 Task: Find connections with filter location La Troncal with filter topic #securitywith filter profile language English with filter current company Allegion with filter school KLE Technological University - Hubballi (India) with filter industry Alternative Medicine with filter service category Customer Service with filter keywords title Phone Sales Specialist
Action: Mouse moved to (476, 62)
Screenshot: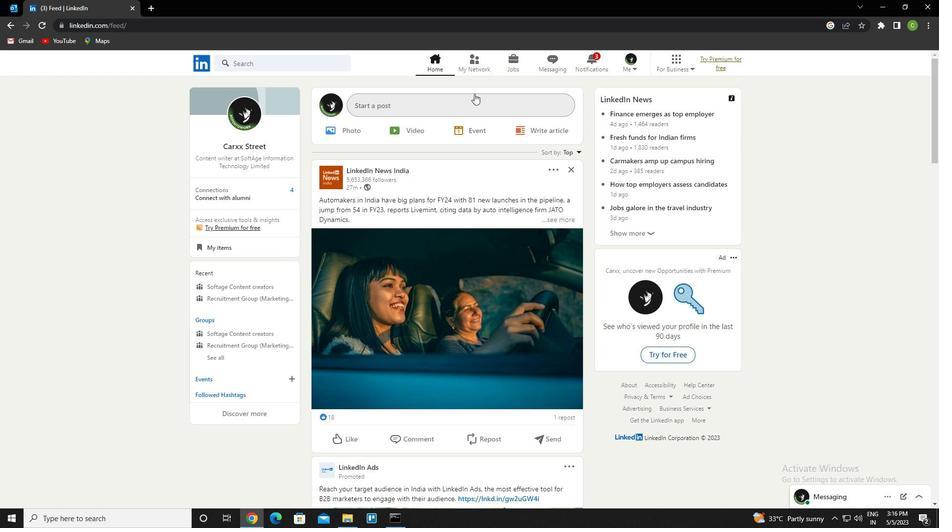 
Action: Mouse pressed left at (476, 62)
Screenshot: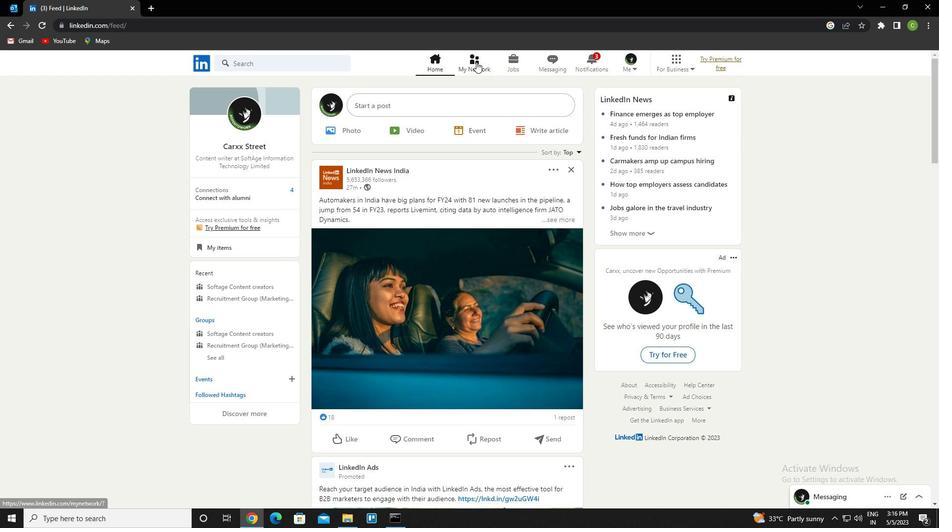 
Action: Mouse moved to (291, 116)
Screenshot: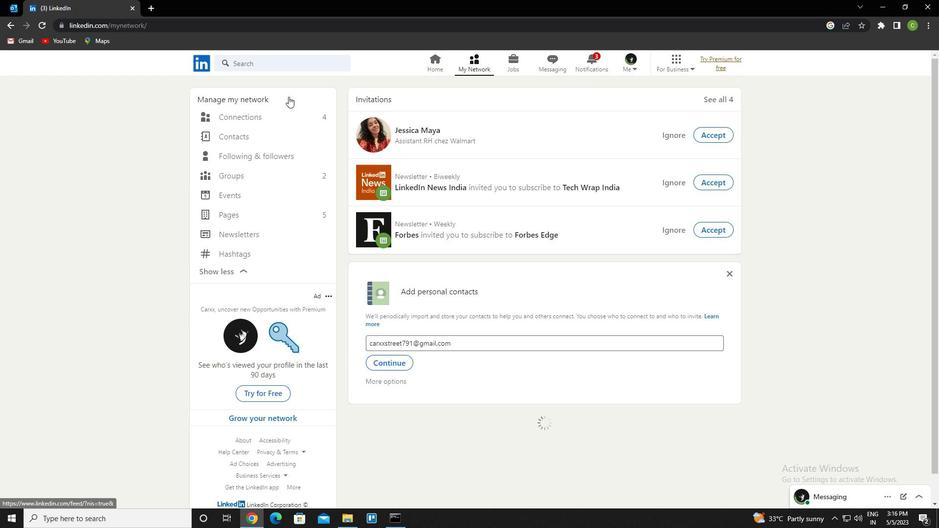 
Action: Mouse pressed left at (291, 116)
Screenshot: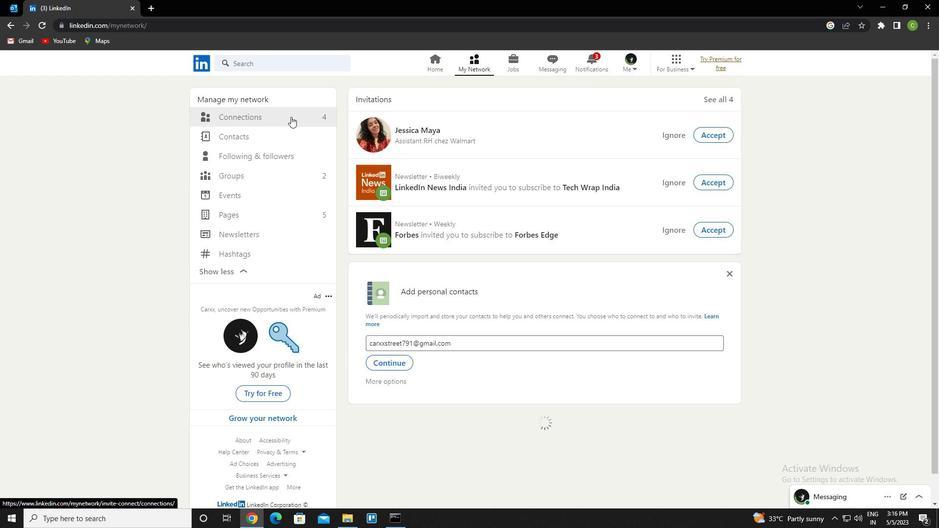 
Action: Mouse moved to (560, 120)
Screenshot: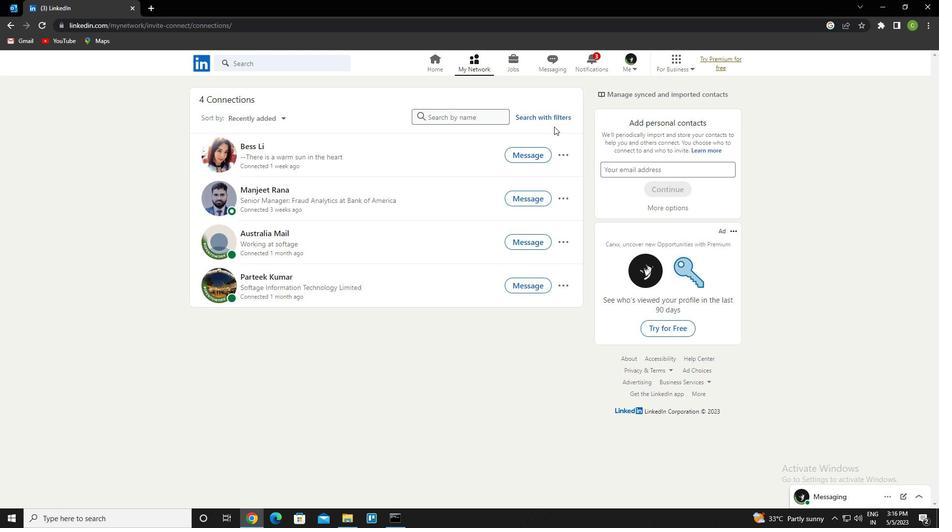 
Action: Mouse pressed left at (560, 120)
Screenshot: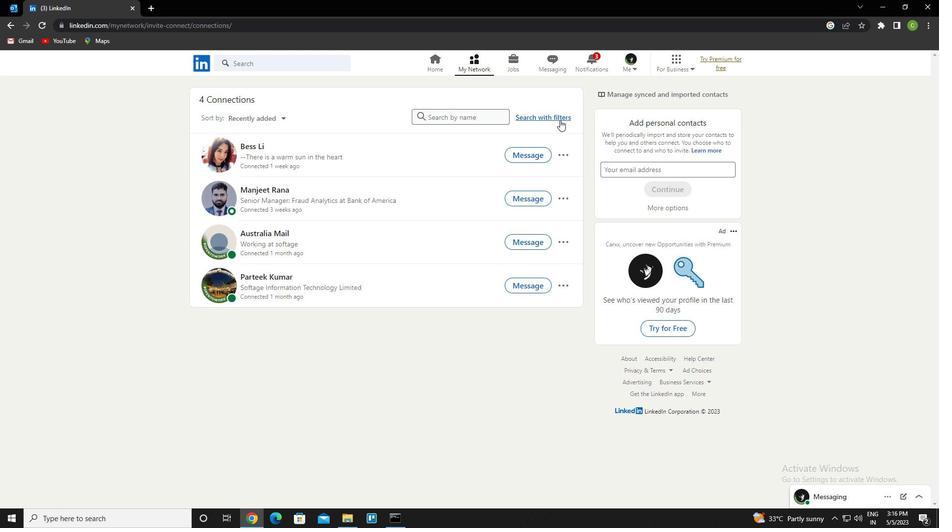 
Action: Mouse moved to (500, 89)
Screenshot: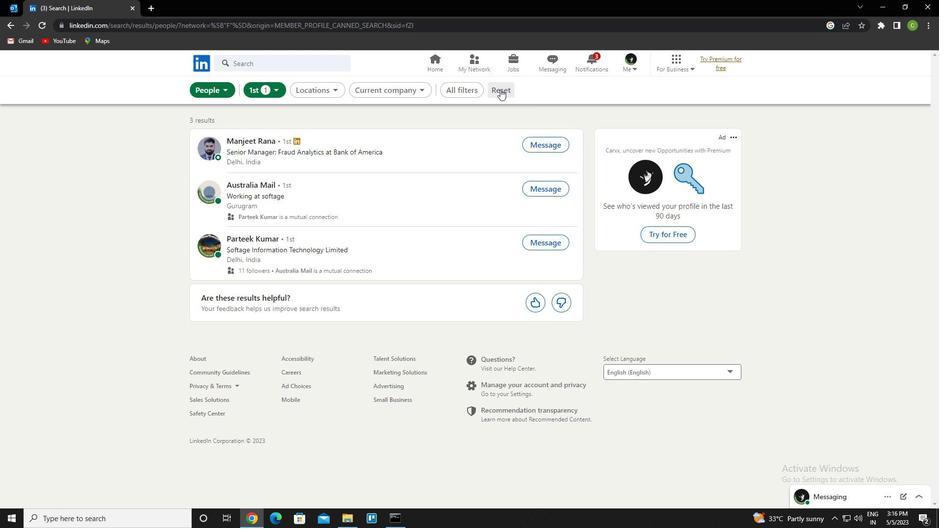 
Action: Mouse pressed left at (500, 89)
Screenshot: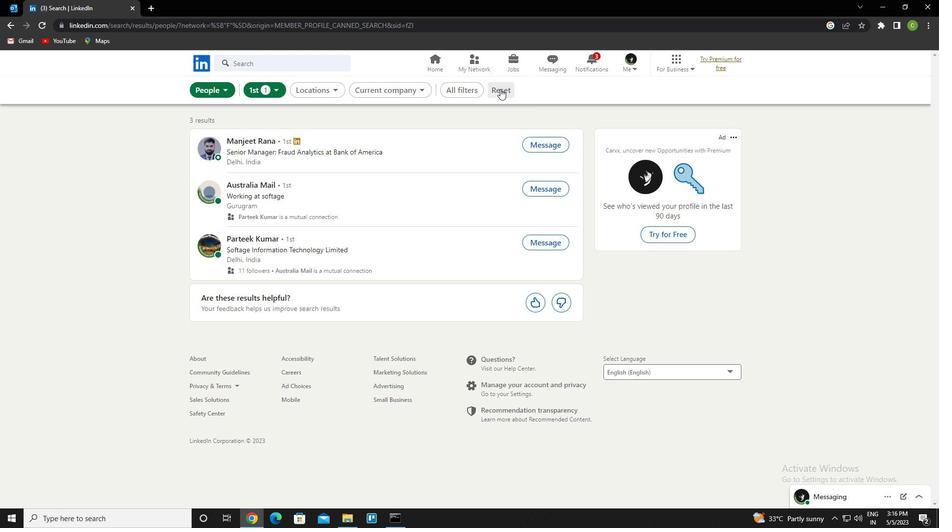 
Action: Mouse moved to (490, 91)
Screenshot: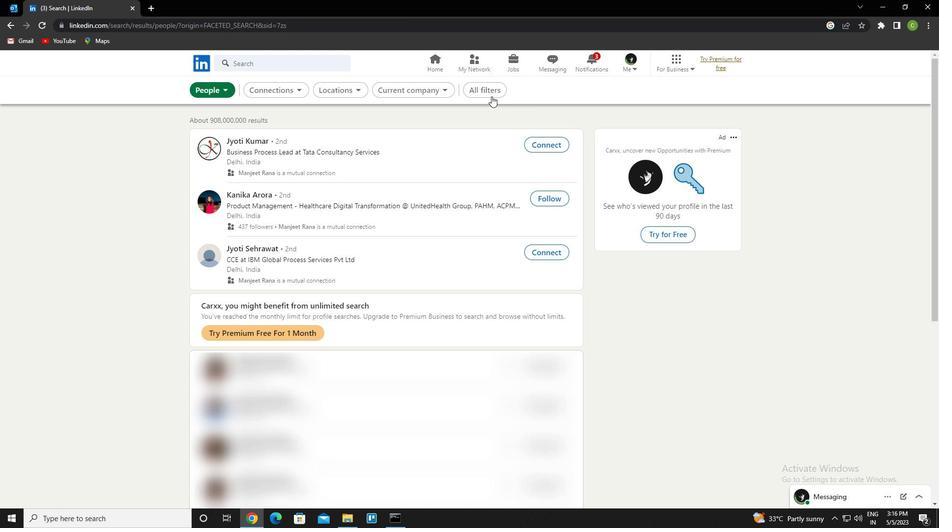 
Action: Mouse pressed left at (490, 91)
Screenshot: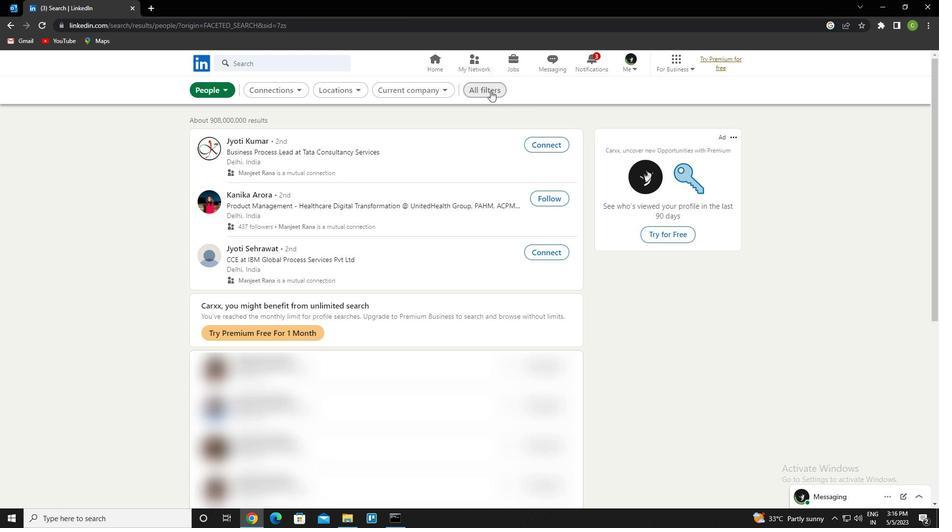 
Action: Mouse moved to (724, 216)
Screenshot: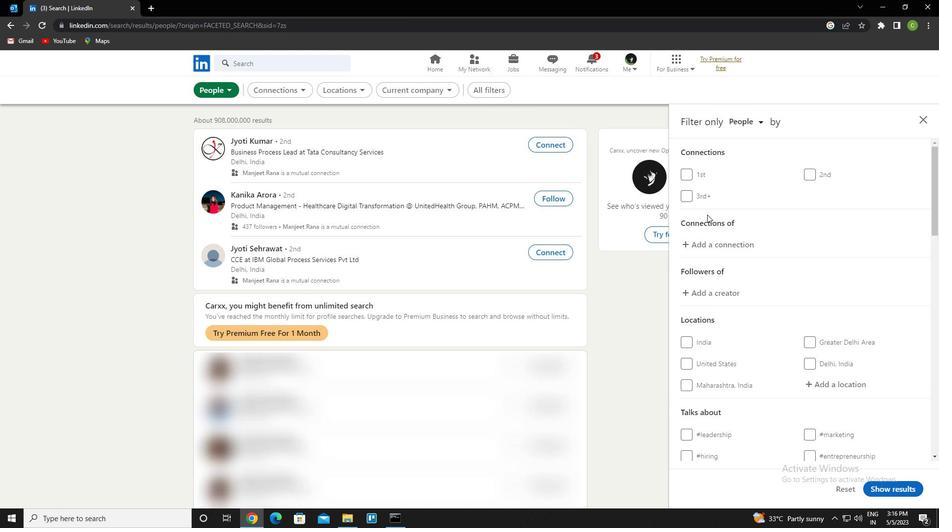 
Action: Mouse scrolled (724, 216) with delta (0, 0)
Screenshot: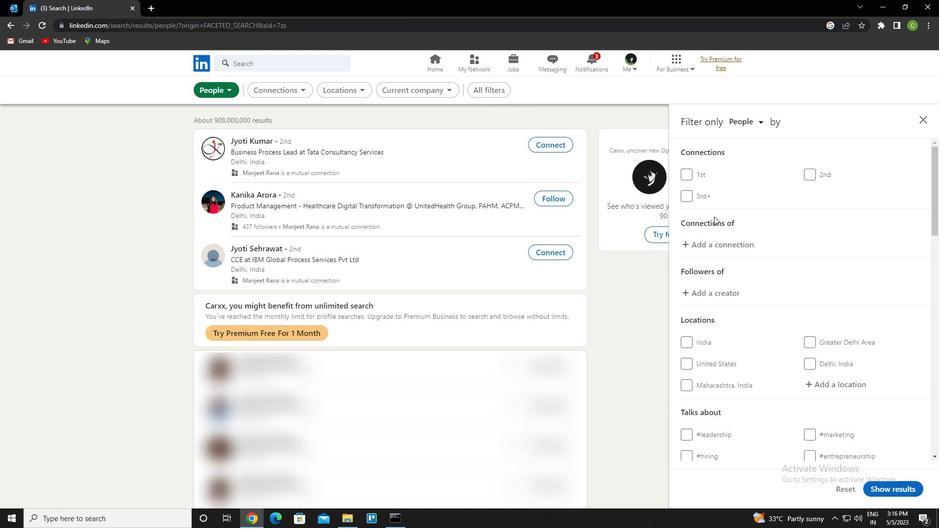 
Action: Mouse moved to (727, 215)
Screenshot: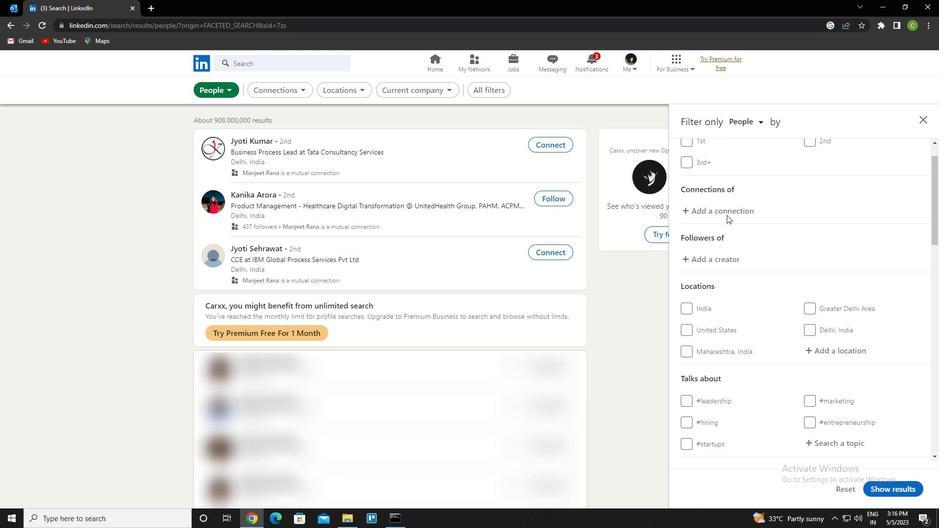 
Action: Mouse scrolled (727, 214) with delta (0, 0)
Screenshot: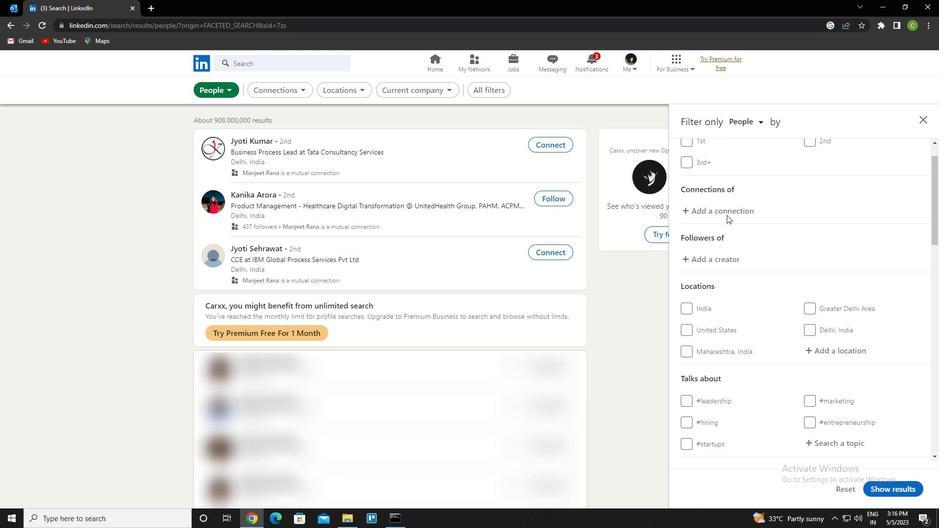 
Action: Mouse moved to (833, 282)
Screenshot: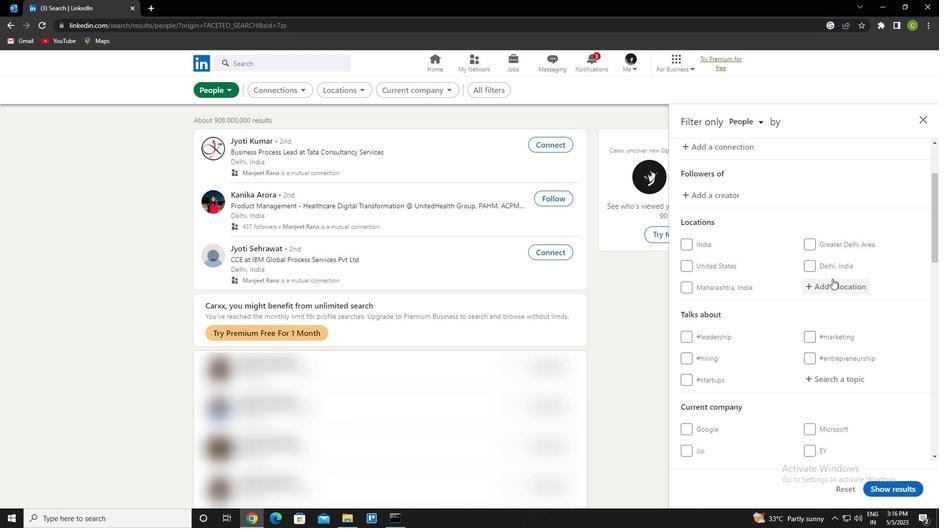 
Action: Mouse pressed left at (833, 282)
Screenshot: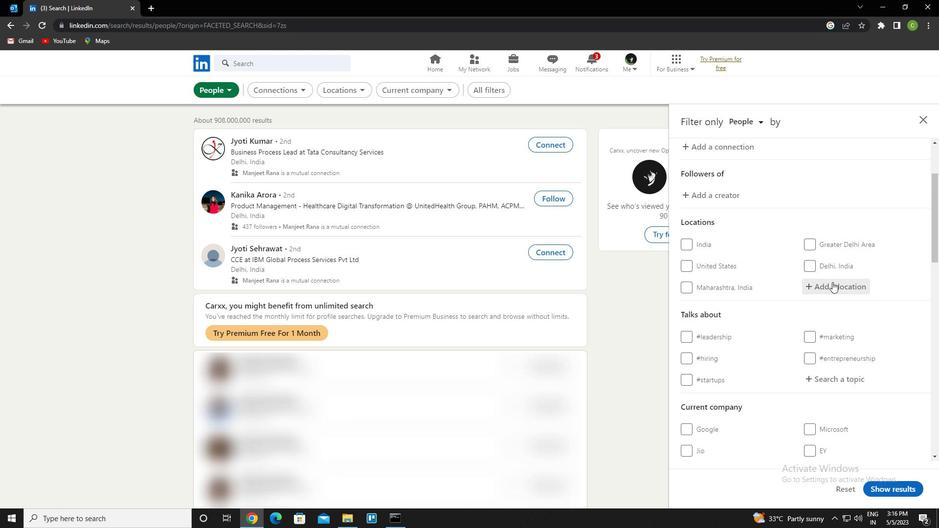 
Action: Key pressed <Key.caps_lock>l<Key.caps_lock>a<Key.space><Key.caps_lock>t<Key.caps_lock>roncal<Key.down><Key.enter>
Screenshot: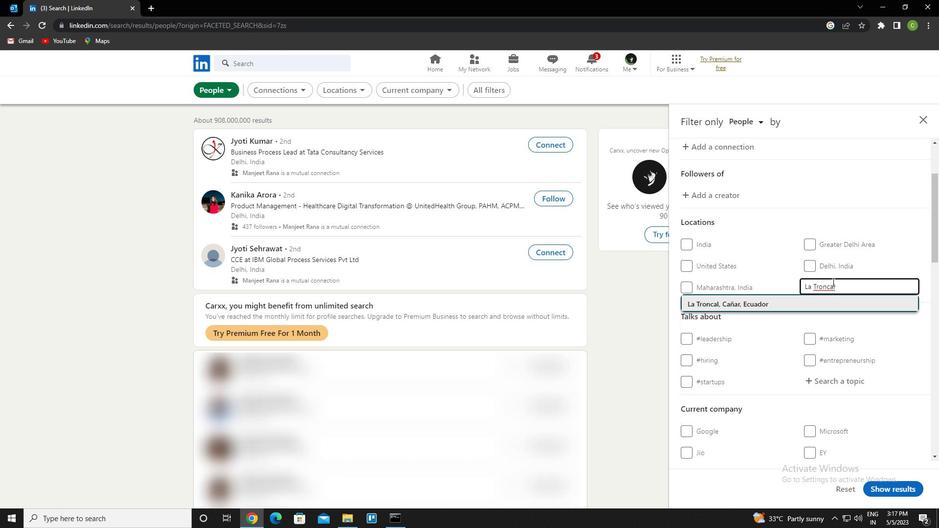 
Action: Mouse scrolled (833, 281) with delta (0, 0)
Screenshot: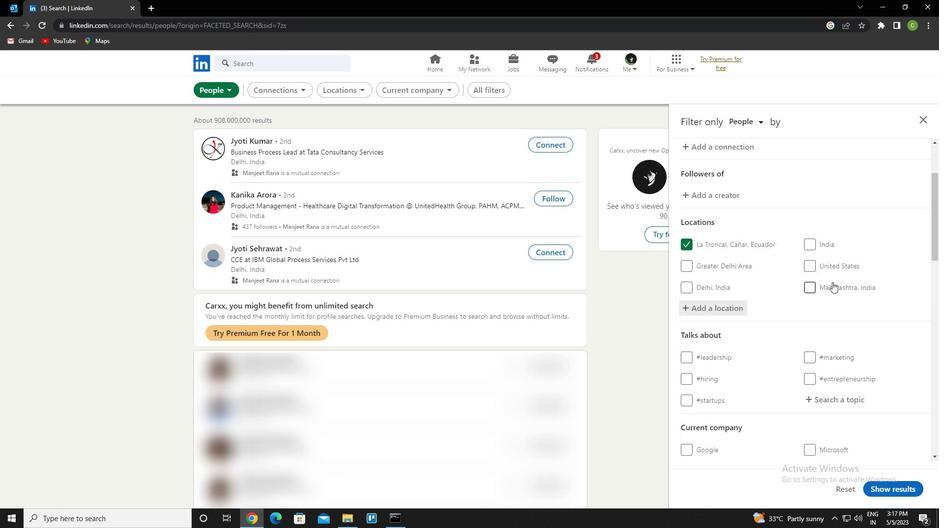 
Action: Mouse scrolled (833, 281) with delta (0, 0)
Screenshot: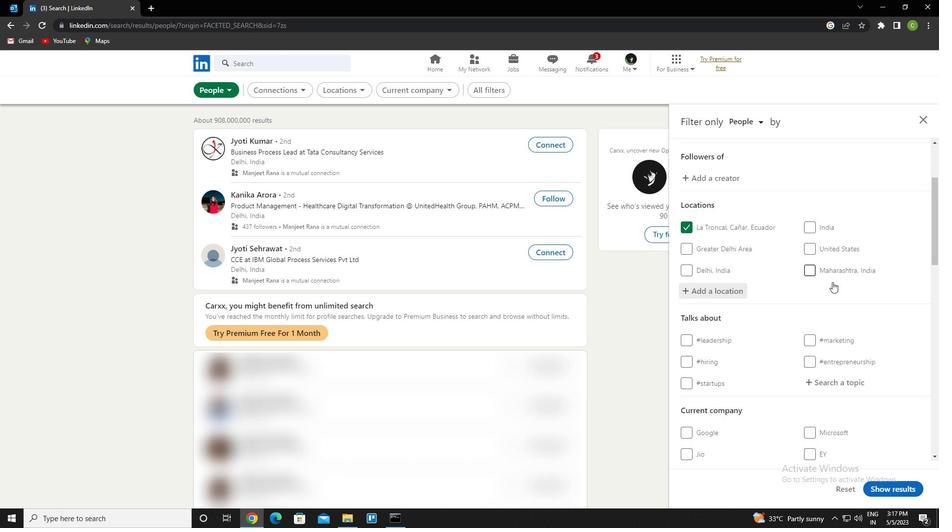 
Action: Mouse moved to (832, 296)
Screenshot: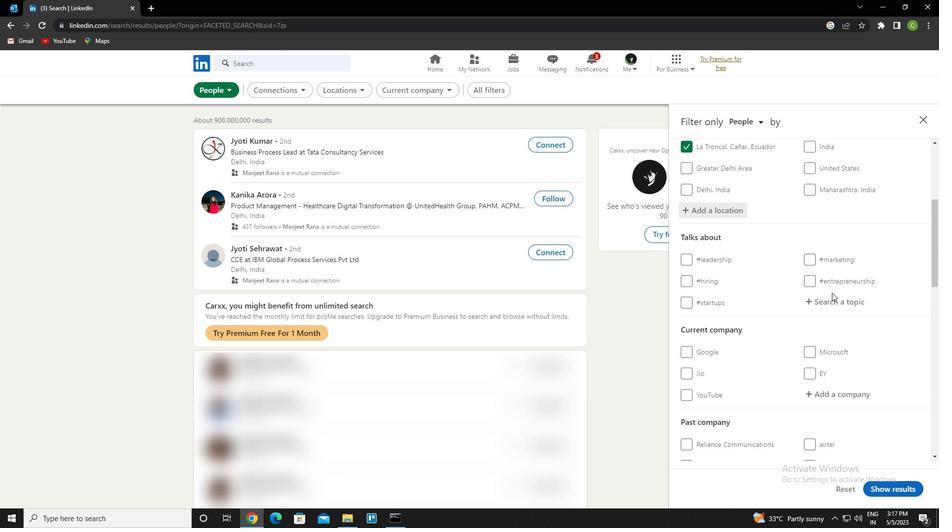 
Action: Mouse pressed left at (832, 296)
Screenshot: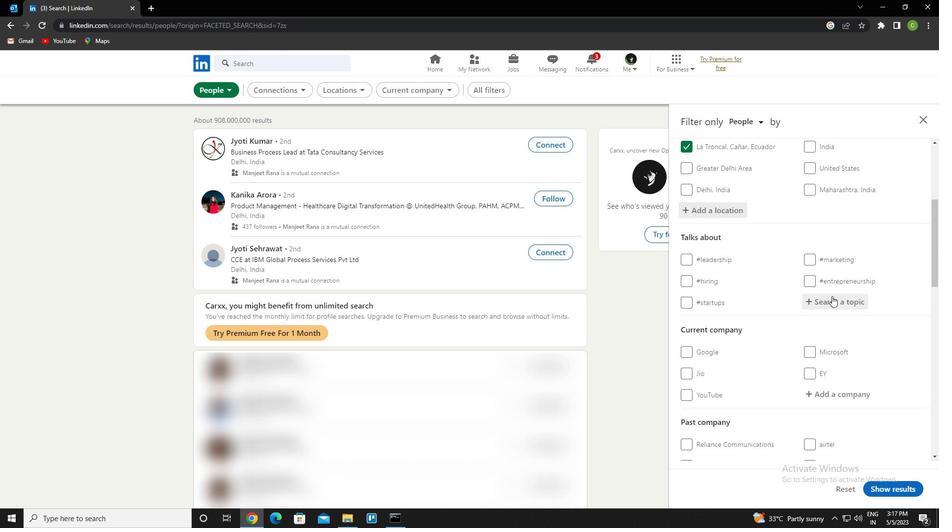 
Action: Key pressed security<Key.down><Key.enter>
Screenshot: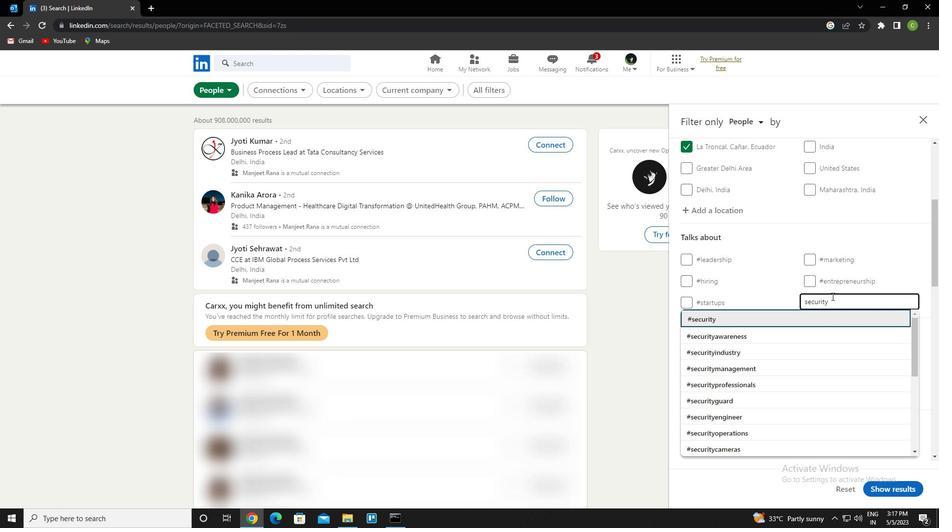 
Action: Mouse scrolled (832, 296) with delta (0, 0)
Screenshot: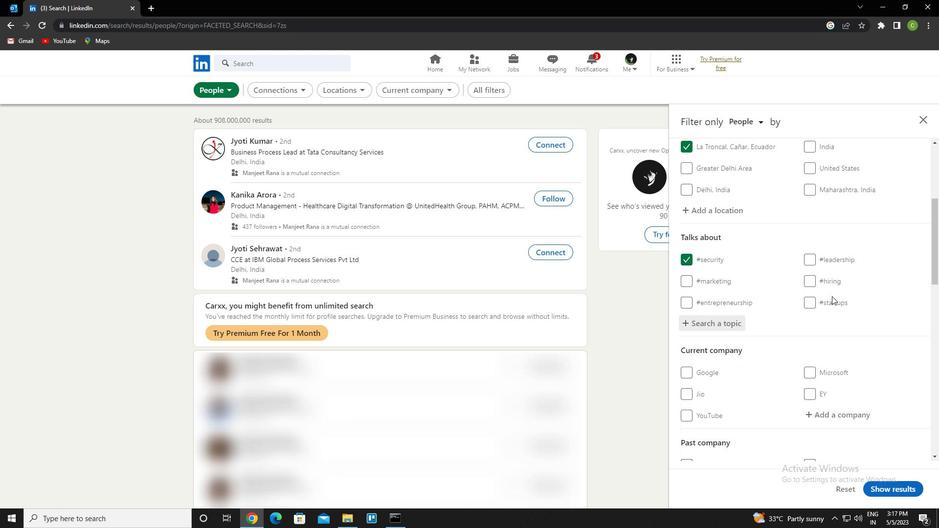
Action: Mouse moved to (835, 308)
Screenshot: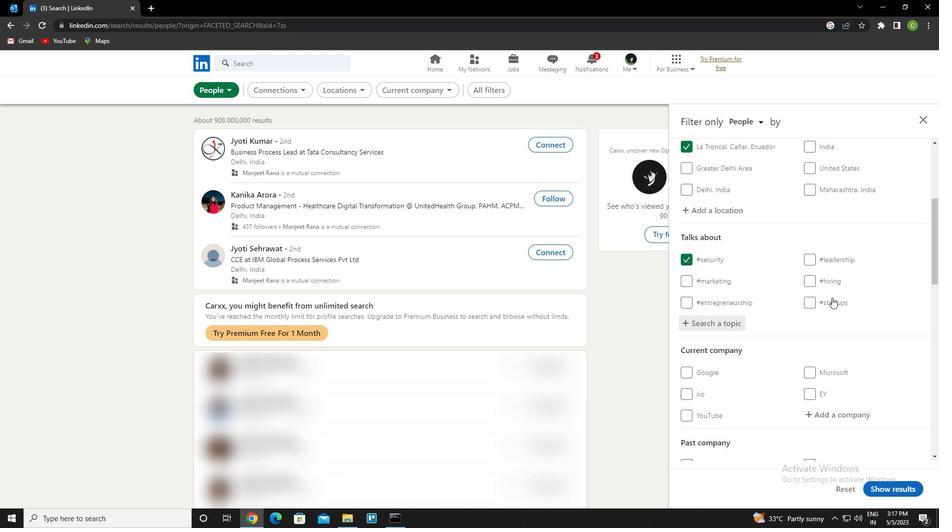 
Action: Mouse scrolled (835, 308) with delta (0, 0)
Screenshot: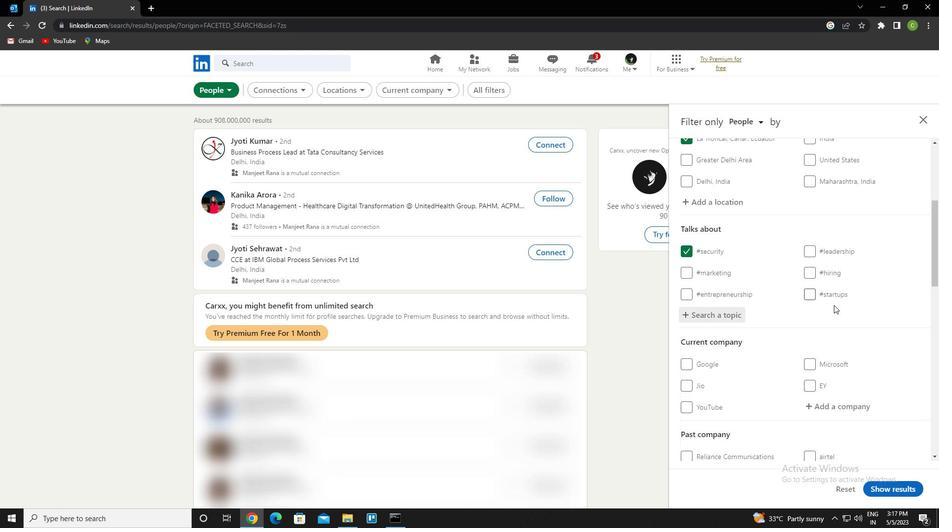 
Action: Mouse moved to (819, 316)
Screenshot: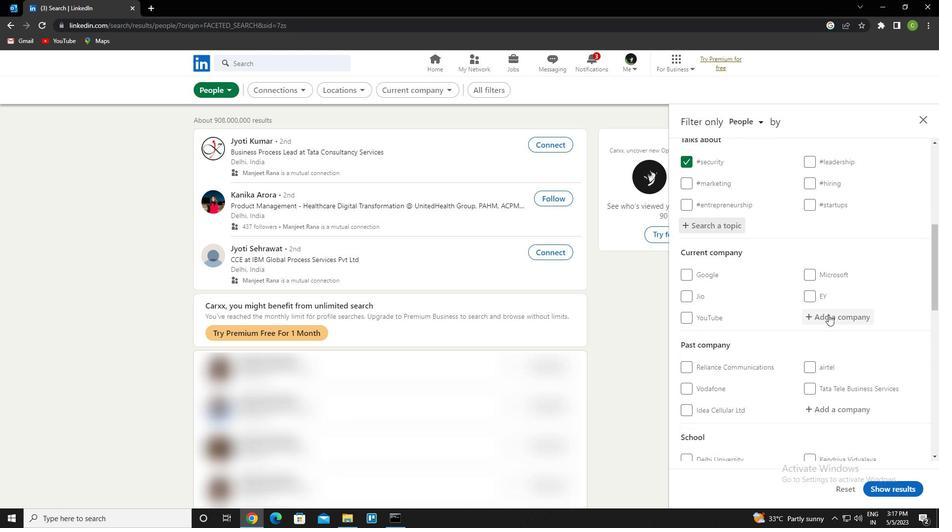 
Action: Mouse scrolled (819, 316) with delta (0, 0)
Screenshot: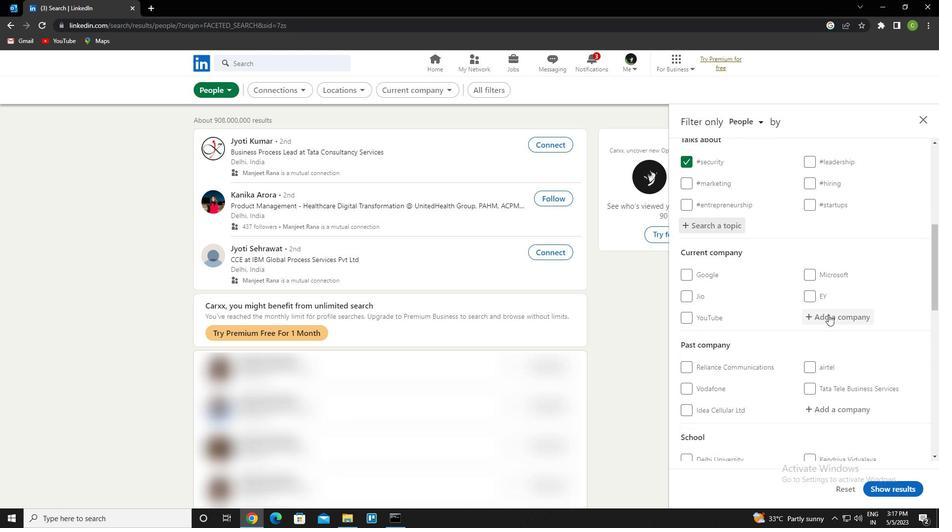 
Action: Mouse moved to (816, 318)
Screenshot: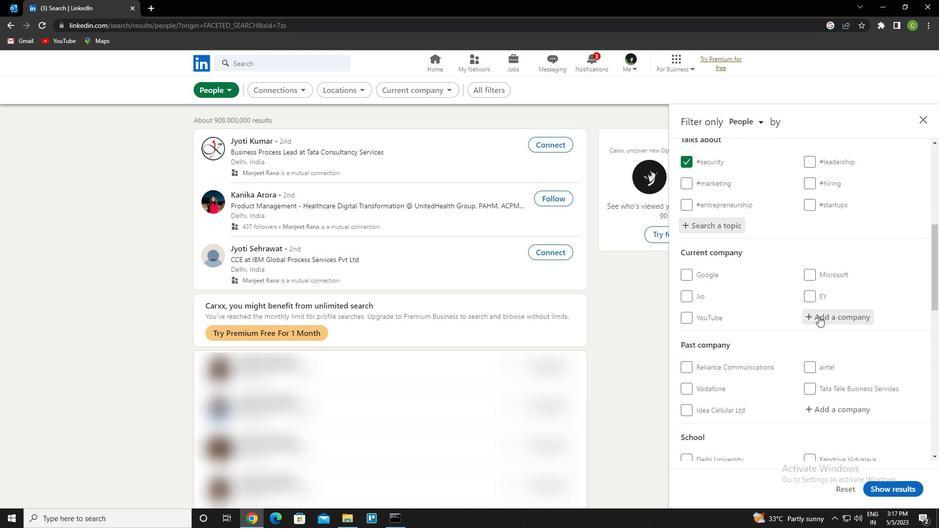 
Action: Mouse scrolled (816, 317) with delta (0, 0)
Screenshot: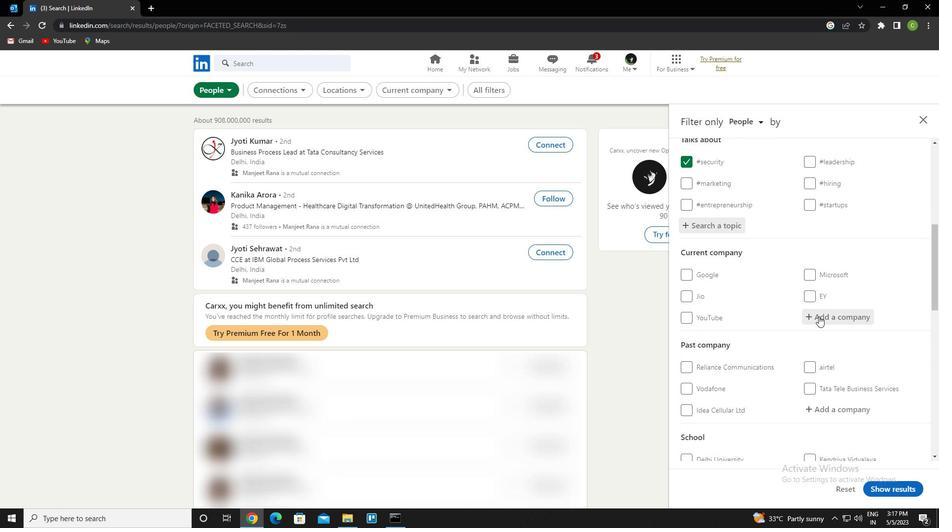 
Action: Mouse moved to (815, 318)
Screenshot: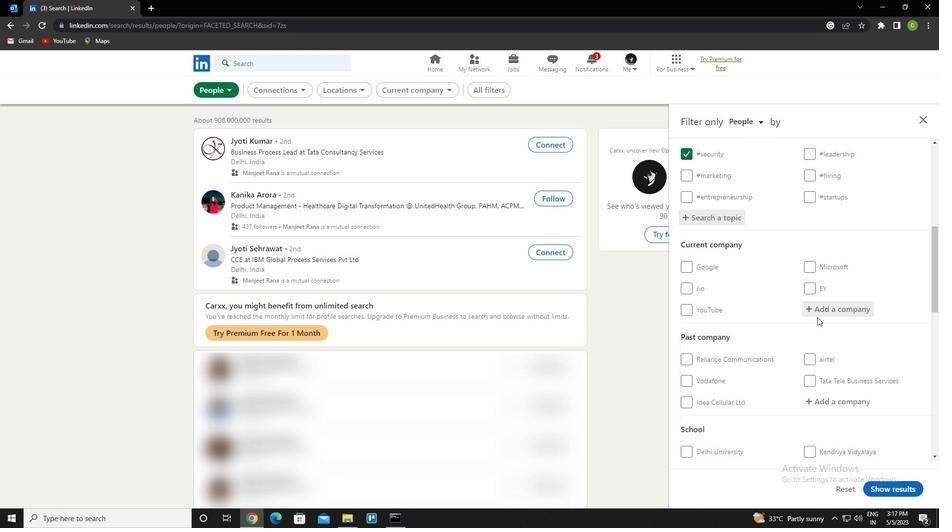 
Action: Mouse scrolled (815, 317) with delta (0, 0)
Screenshot: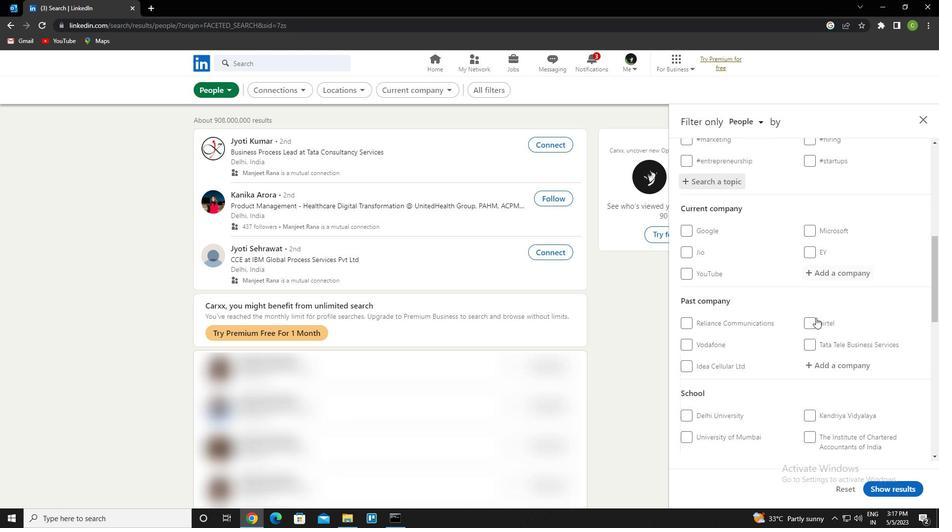 
Action: Mouse moved to (813, 318)
Screenshot: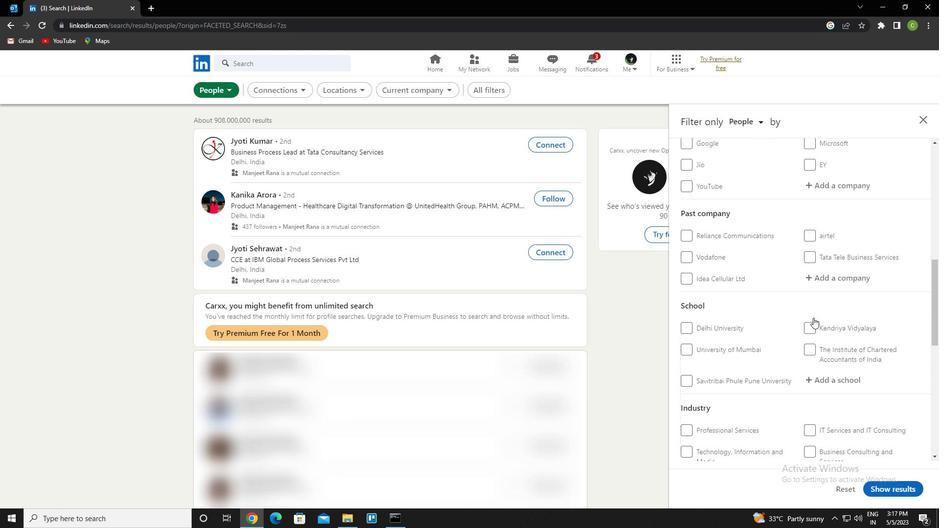 
Action: Mouse scrolled (813, 317) with delta (0, 0)
Screenshot: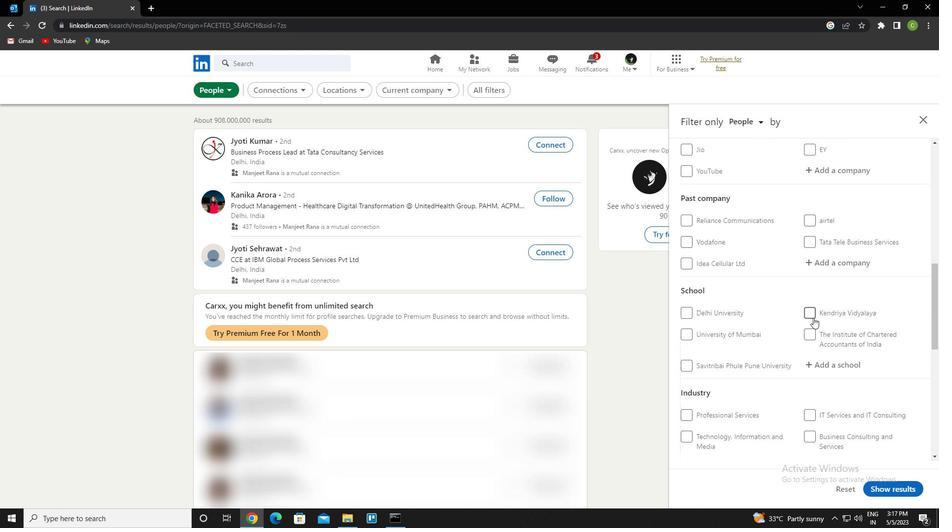 
Action: Mouse scrolled (813, 317) with delta (0, 0)
Screenshot: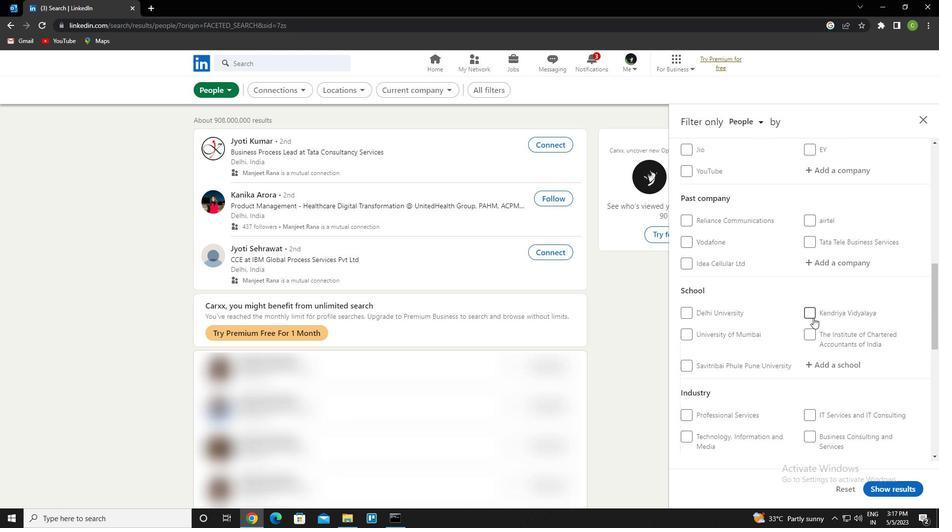 
Action: Mouse scrolled (813, 317) with delta (0, 0)
Screenshot: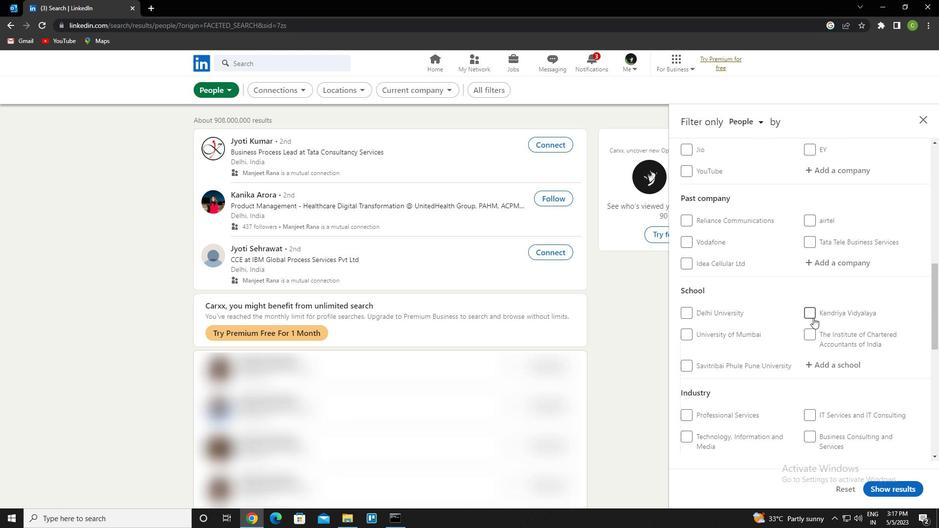 
Action: Mouse scrolled (813, 317) with delta (0, 0)
Screenshot: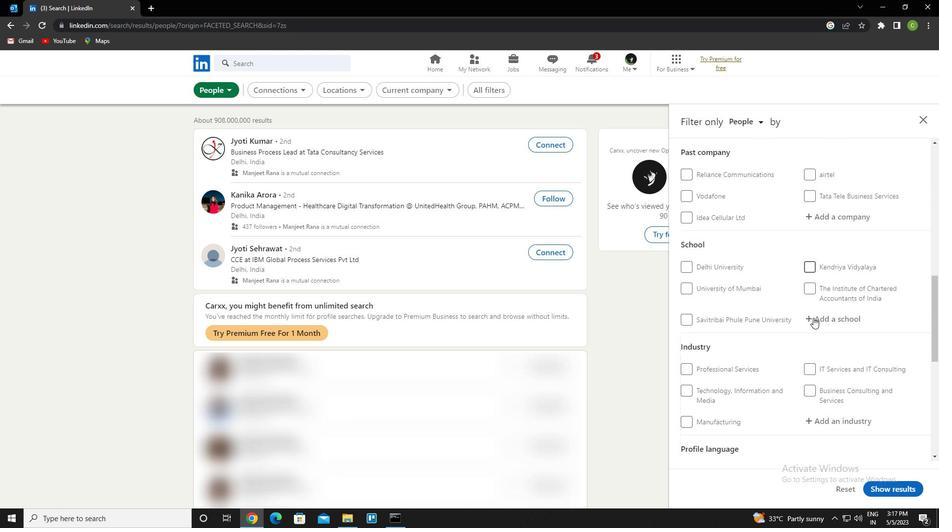 
Action: Mouse scrolled (813, 317) with delta (0, 0)
Screenshot: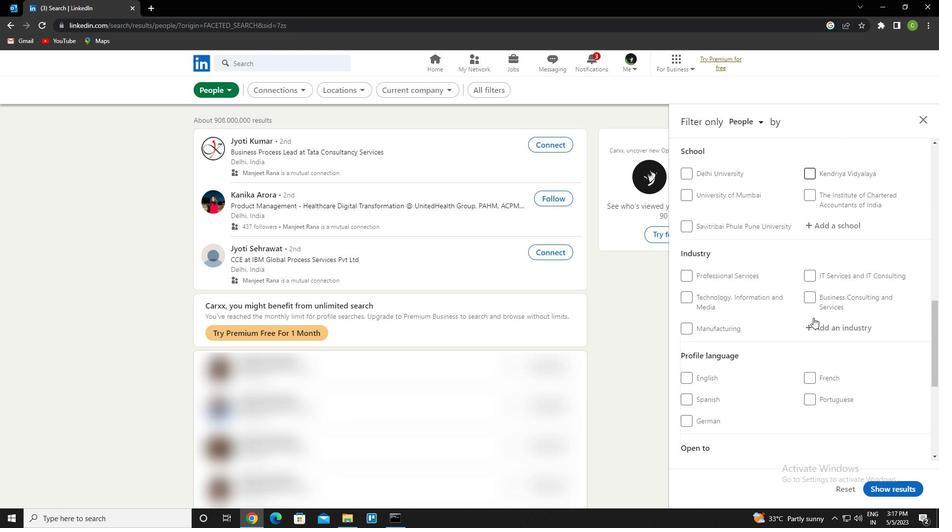 
Action: Mouse moved to (692, 277)
Screenshot: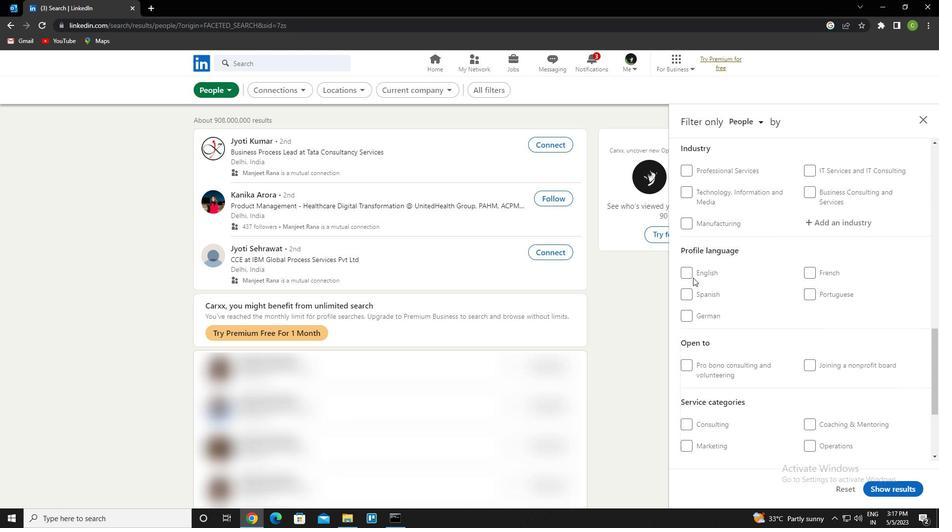 
Action: Mouse pressed left at (692, 277)
Screenshot: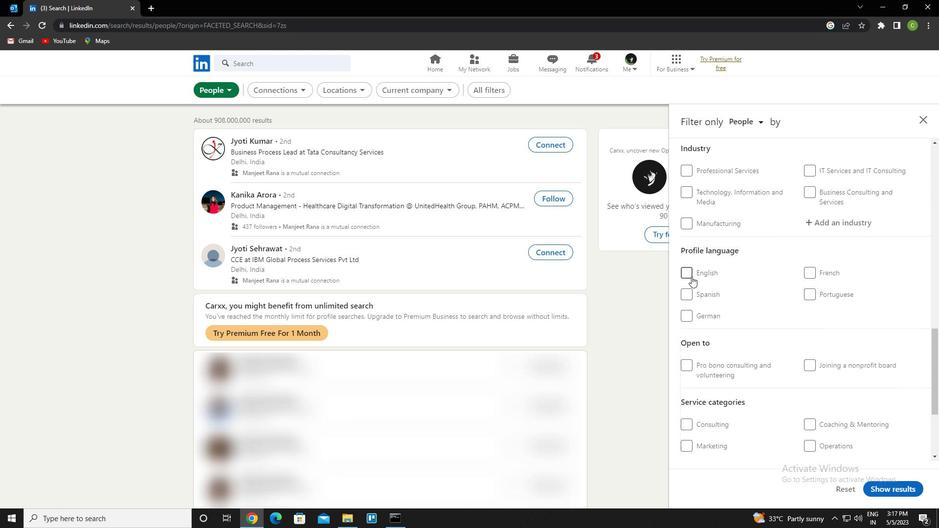 
Action: Mouse moved to (732, 294)
Screenshot: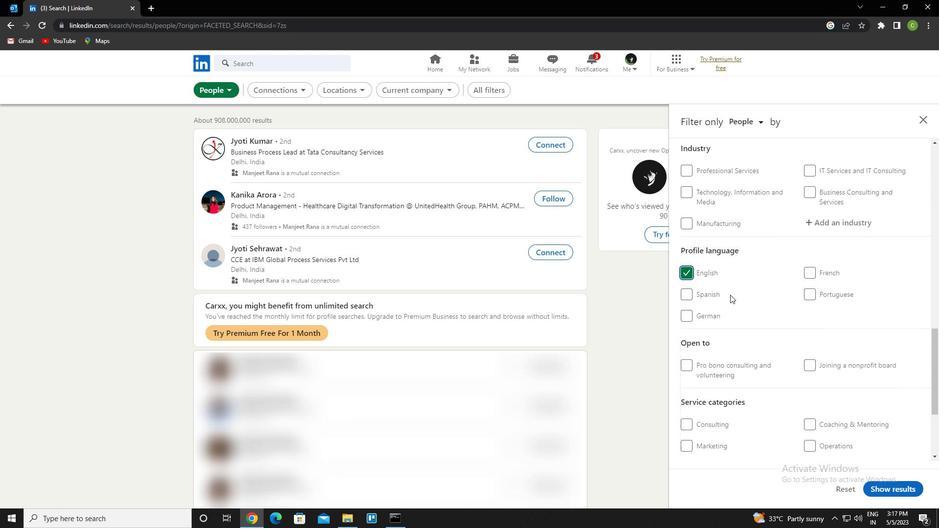 
Action: Mouse scrolled (732, 295) with delta (0, 0)
Screenshot: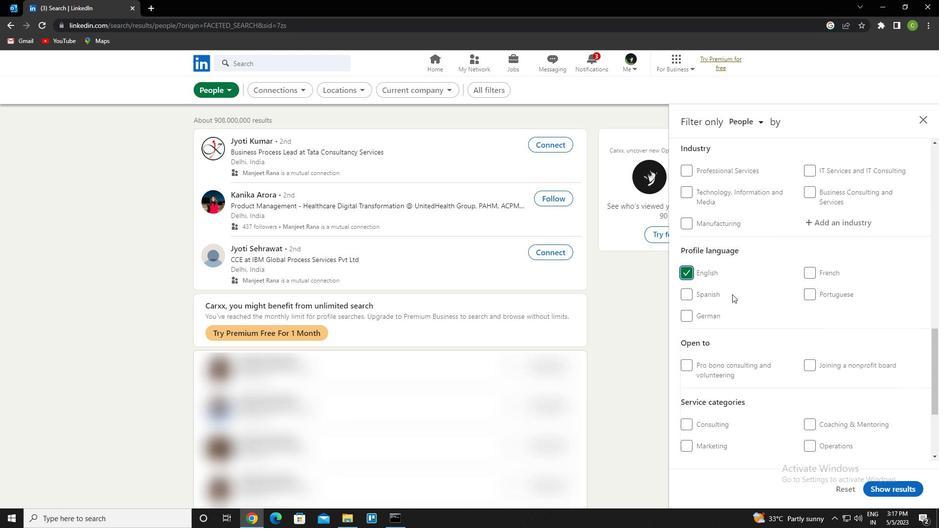 
Action: Mouse scrolled (732, 295) with delta (0, 0)
Screenshot: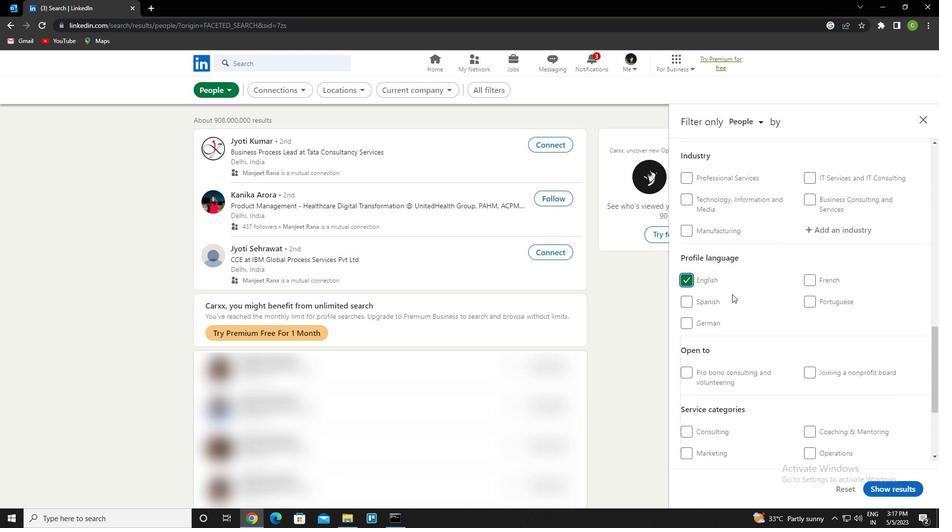 
Action: Mouse scrolled (732, 295) with delta (0, 0)
Screenshot: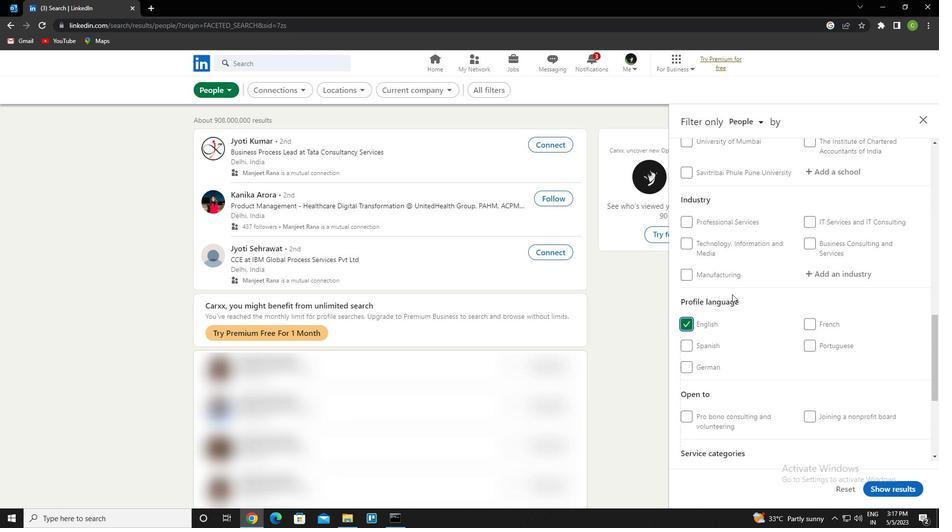 
Action: Mouse scrolled (732, 295) with delta (0, 0)
Screenshot: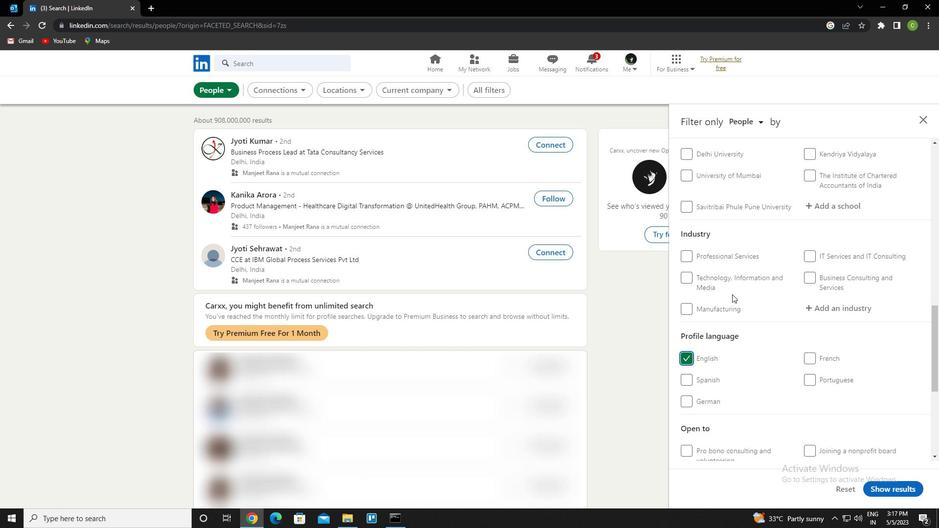 
Action: Mouse scrolled (732, 295) with delta (0, 0)
Screenshot: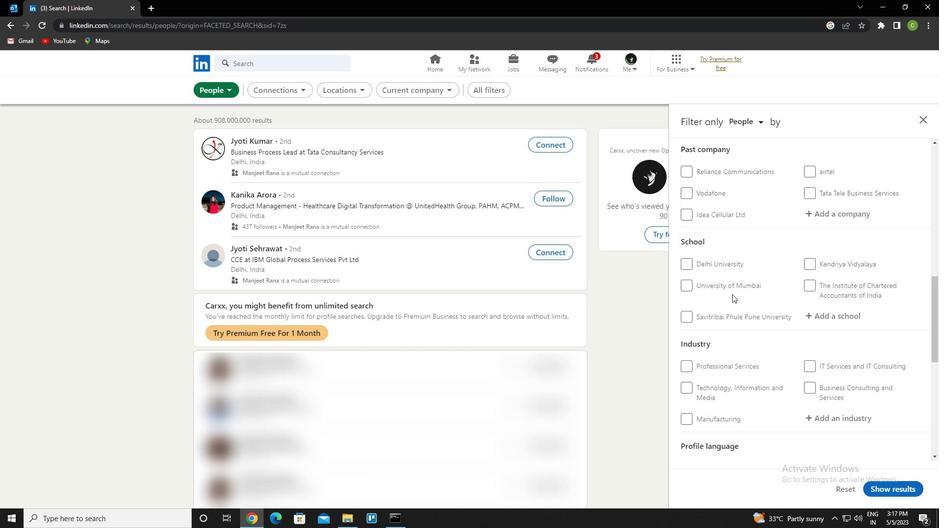 
Action: Mouse scrolled (732, 295) with delta (0, 0)
Screenshot: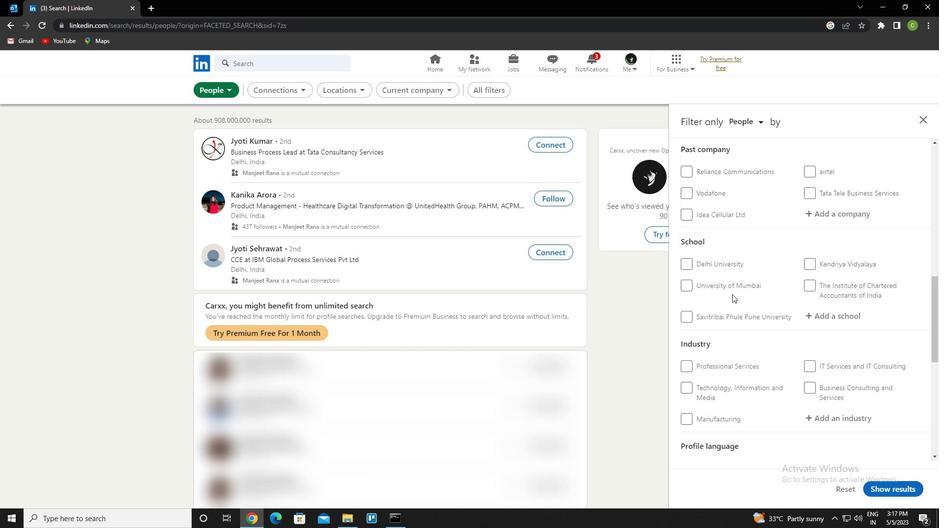 
Action: Mouse scrolled (732, 295) with delta (0, 0)
Screenshot: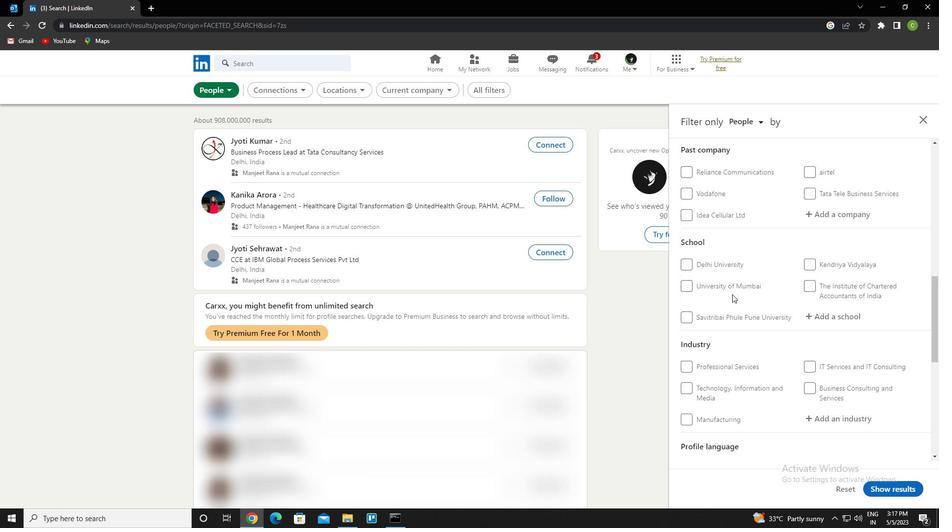
Action: Mouse moved to (835, 272)
Screenshot: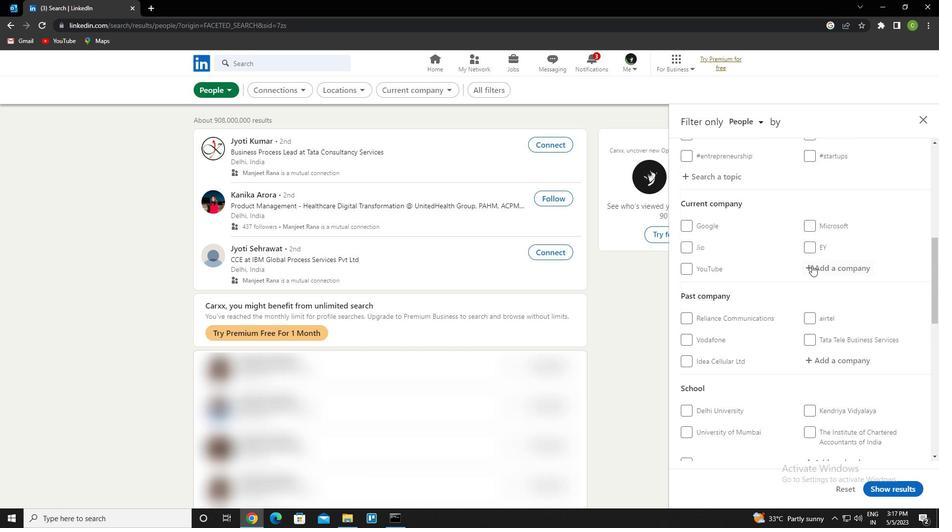 
Action: Mouse pressed left at (835, 272)
Screenshot: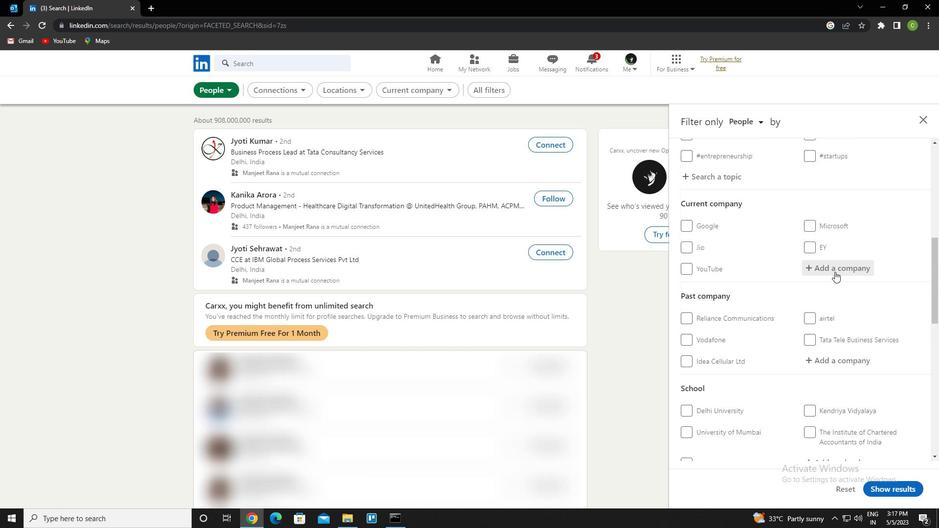 
Action: Key pressed <Key.caps_lock>a<Key.caps_lock>llegion<Key.down><Key.enter>
Screenshot: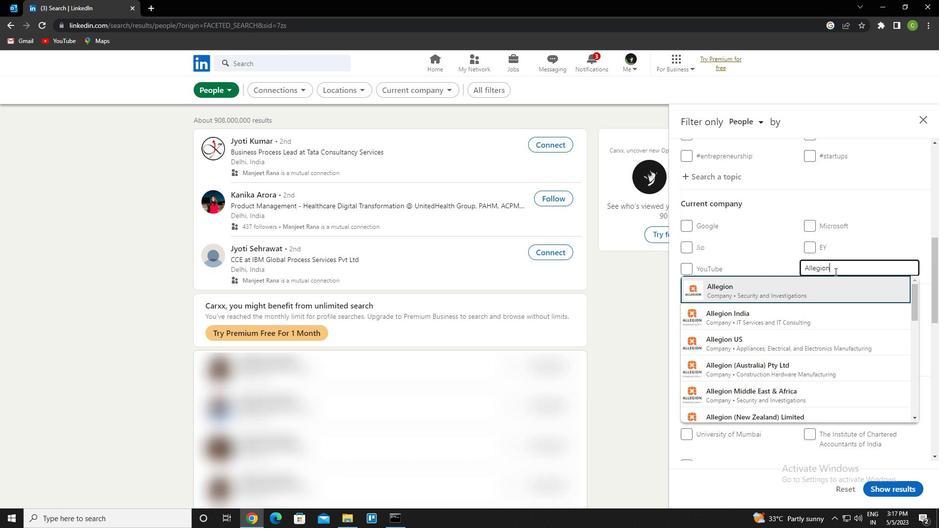 
Action: Mouse scrolled (835, 271) with delta (0, 0)
Screenshot: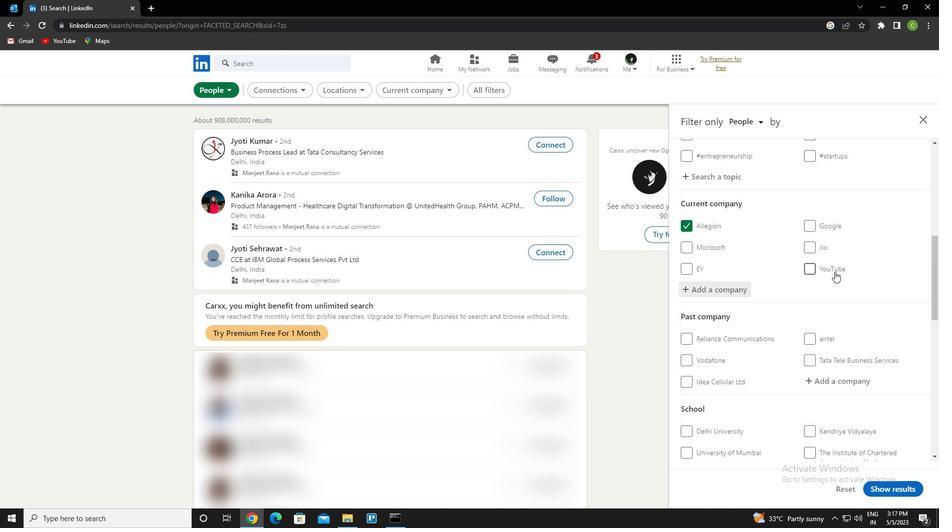 
Action: Mouse scrolled (835, 271) with delta (0, 0)
Screenshot: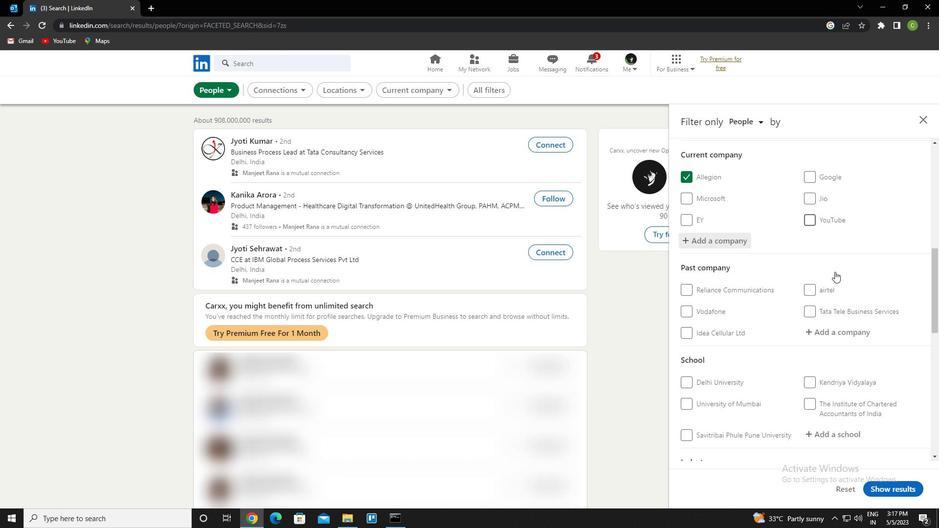 
Action: Mouse scrolled (835, 271) with delta (0, 0)
Screenshot: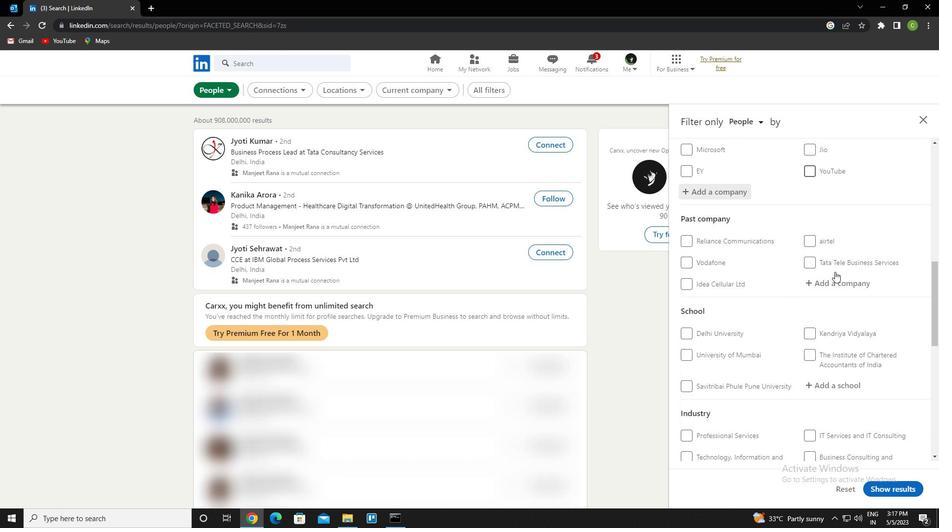 
Action: Mouse moved to (828, 340)
Screenshot: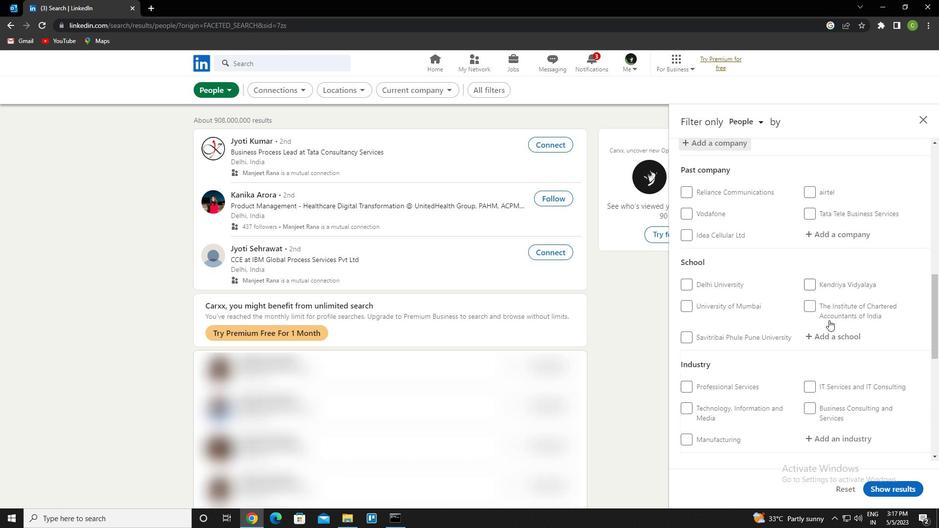 
Action: Mouse pressed left at (828, 340)
Screenshot: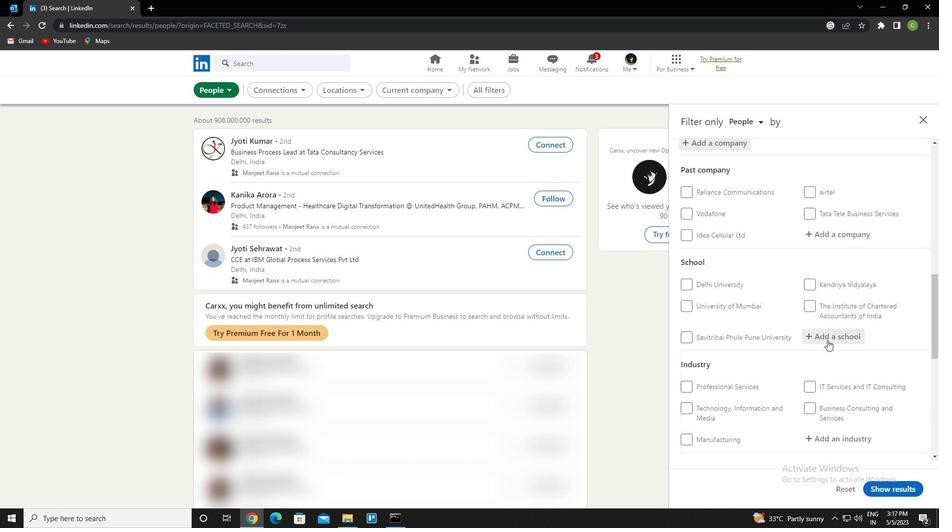 
Action: Key pressed <Key.caps_lock>kle<Key.space>t<Key.caps_lock>echnological<Key.down><Key.enter>
Screenshot: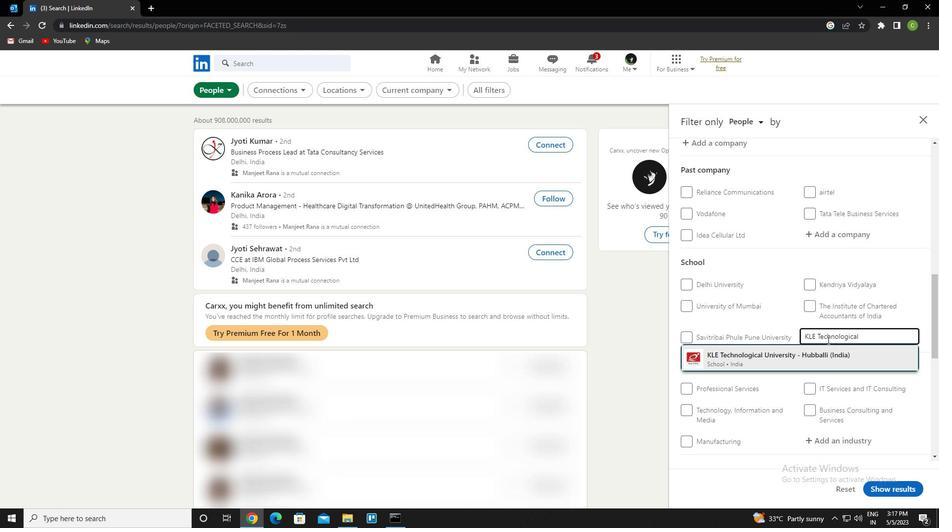 
Action: Mouse scrolled (828, 340) with delta (0, 0)
Screenshot: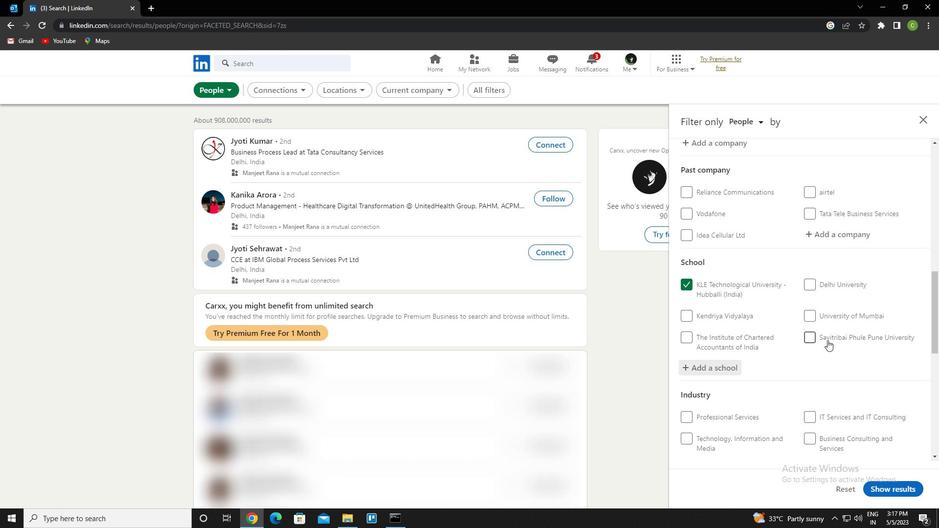 
Action: Mouse scrolled (828, 340) with delta (0, 0)
Screenshot: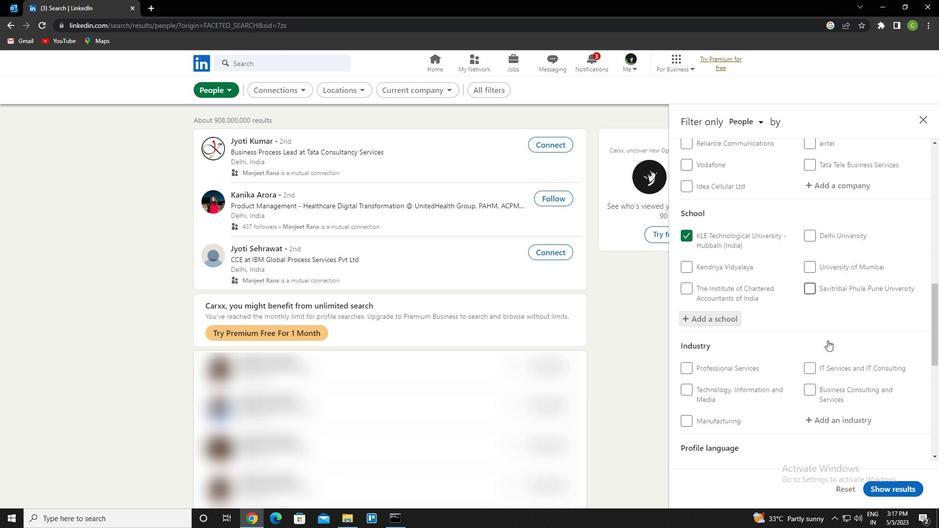 
Action: Mouse scrolled (828, 340) with delta (0, 0)
Screenshot: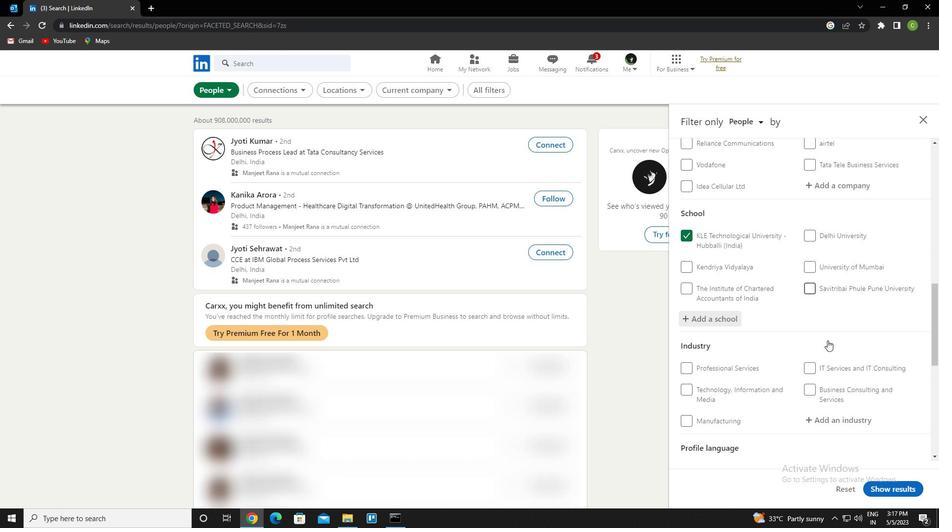 
Action: Mouse scrolled (828, 340) with delta (0, 0)
Screenshot: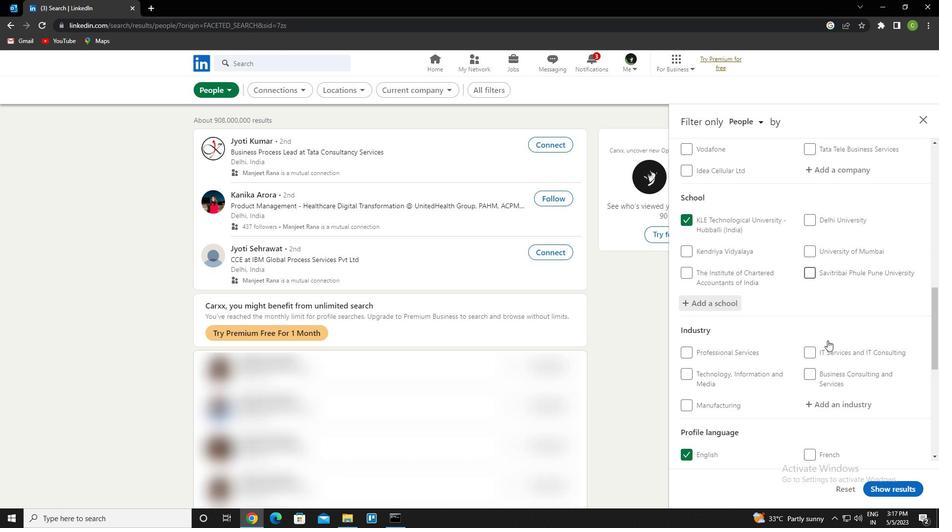 
Action: Mouse moved to (849, 278)
Screenshot: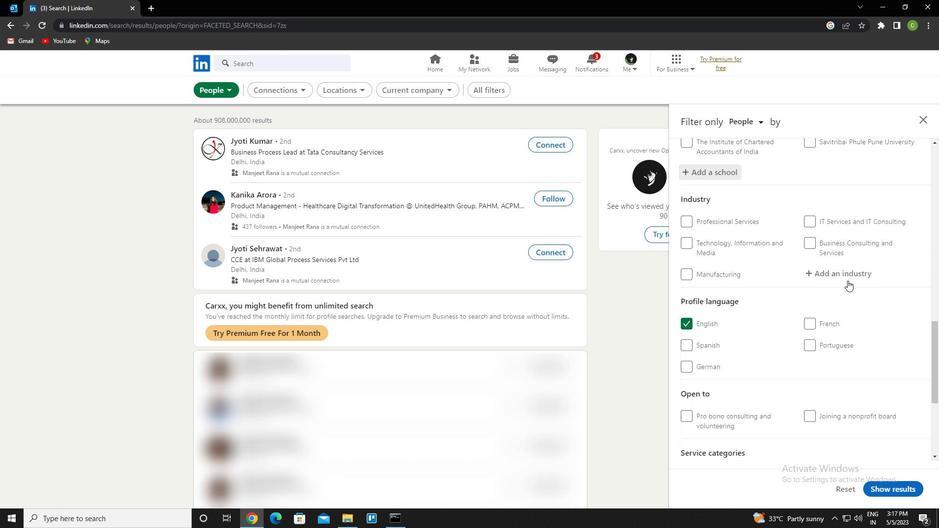 
Action: Mouse pressed left at (849, 278)
Screenshot: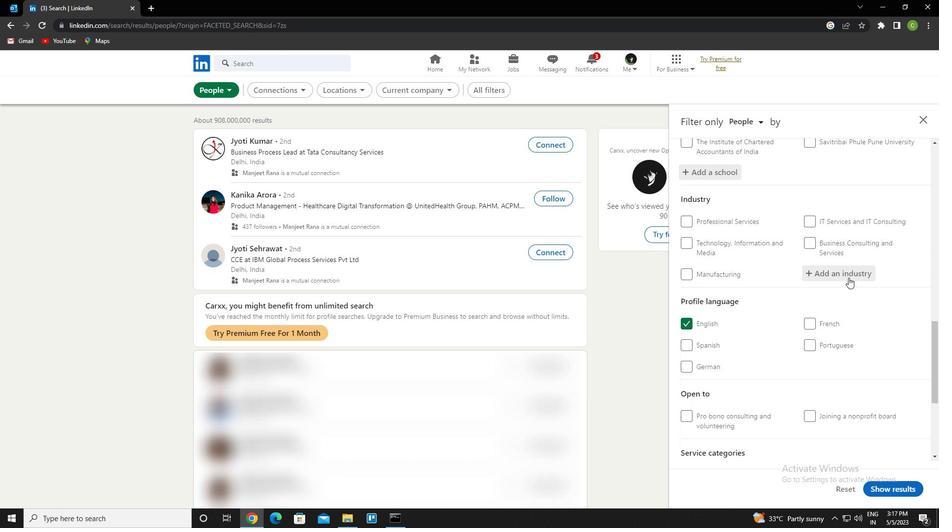 
Action: Key pressed <Key.caps_lock>a<Key.caps_lock>lternative<Key.space>medicine<Key.down><Key.enter>
Screenshot: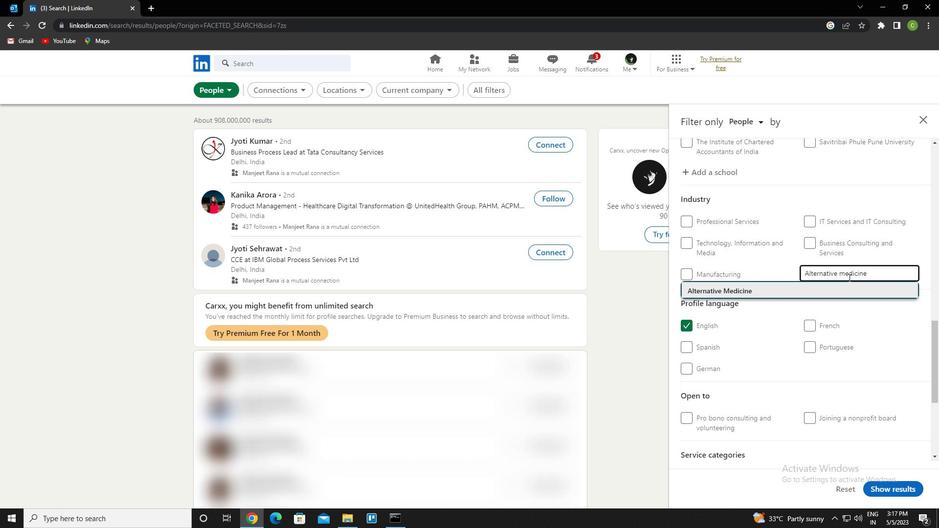 
Action: Mouse scrolled (849, 277) with delta (0, 0)
Screenshot: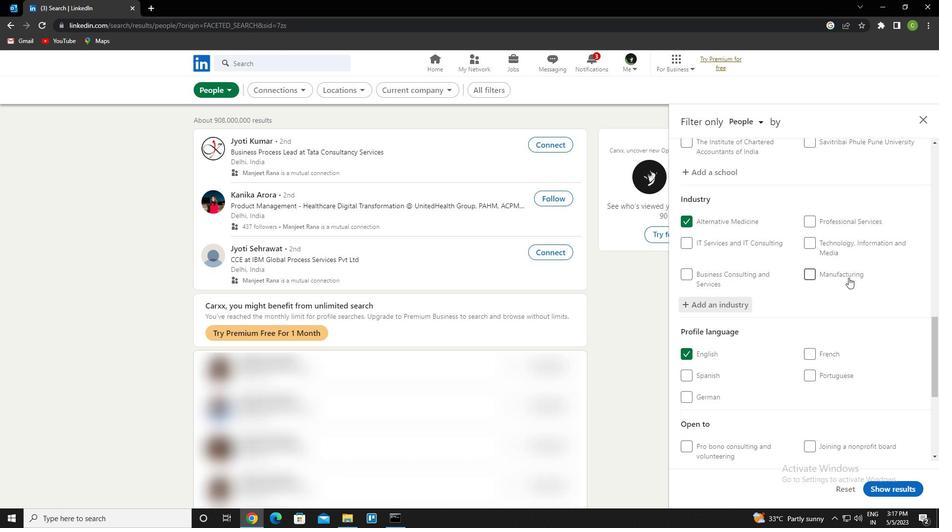 
Action: Mouse scrolled (849, 277) with delta (0, 0)
Screenshot: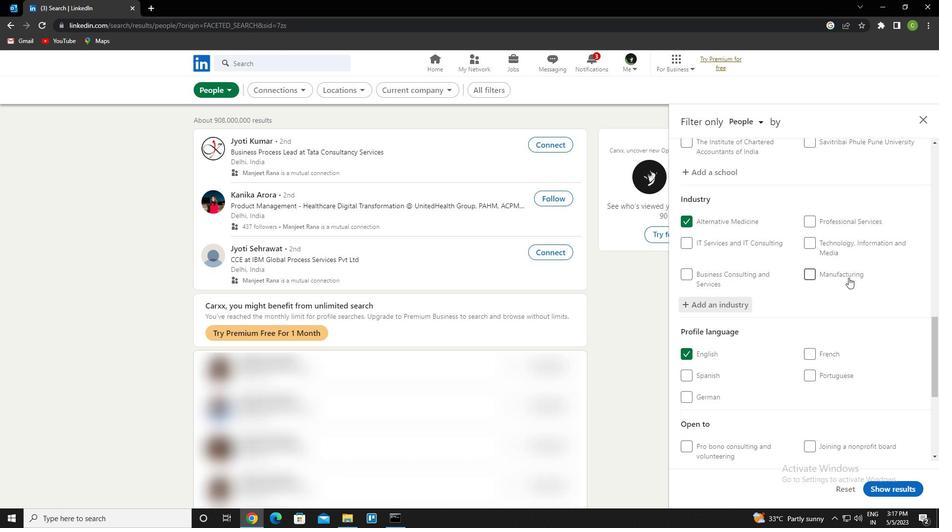 
Action: Mouse scrolled (849, 277) with delta (0, 0)
Screenshot: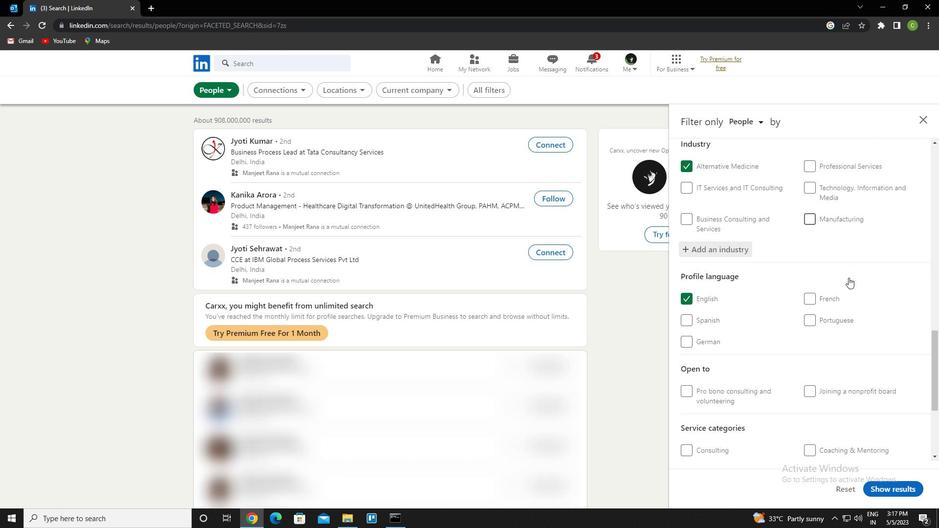 
Action: Mouse scrolled (849, 277) with delta (0, 0)
Screenshot: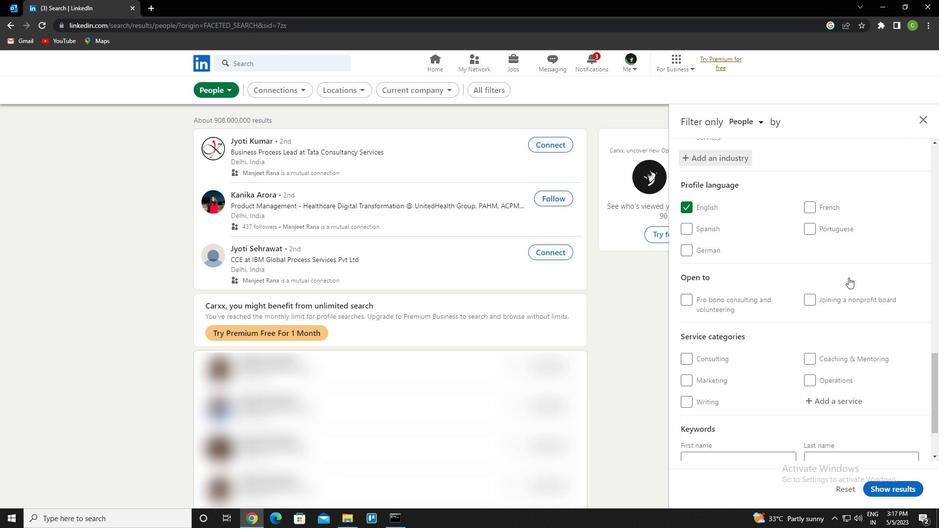 
Action: Mouse scrolled (849, 277) with delta (0, 0)
Screenshot: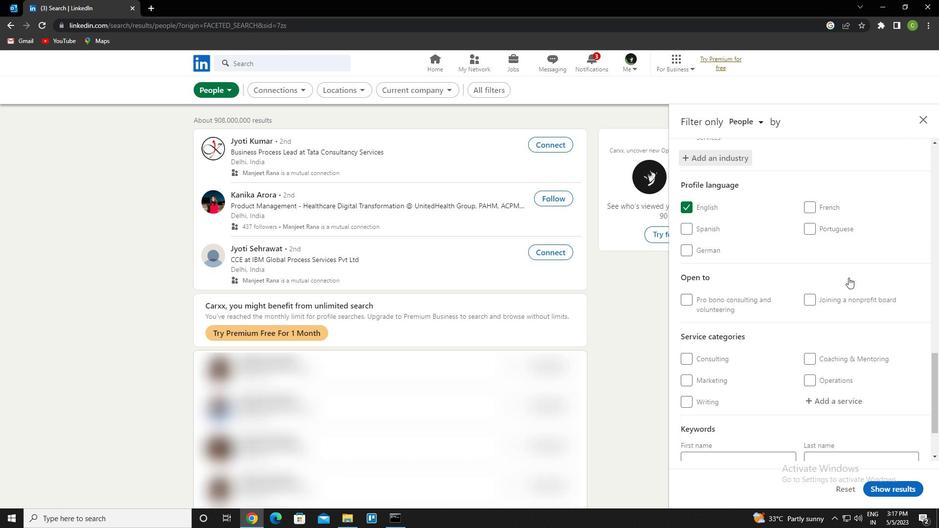 
Action: Mouse scrolled (849, 277) with delta (0, 0)
Screenshot: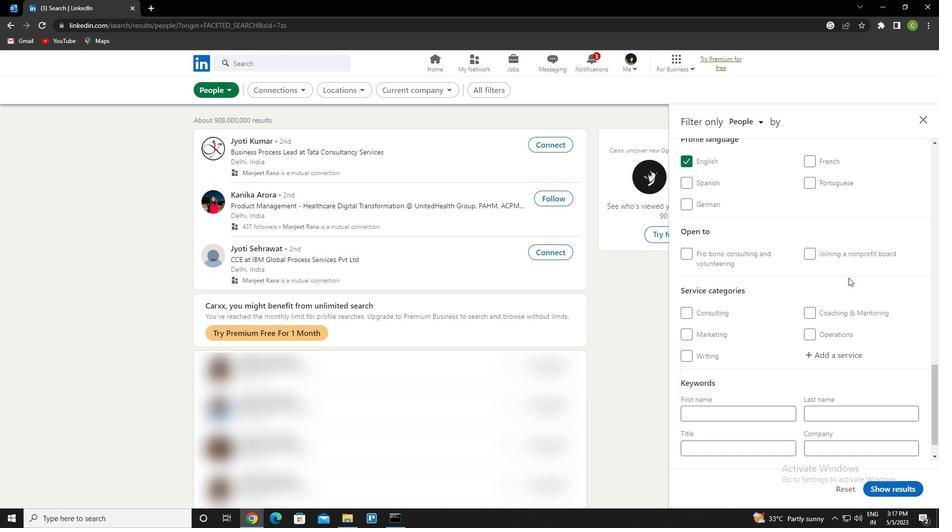 
Action: Mouse moved to (831, 325)
Screenshot: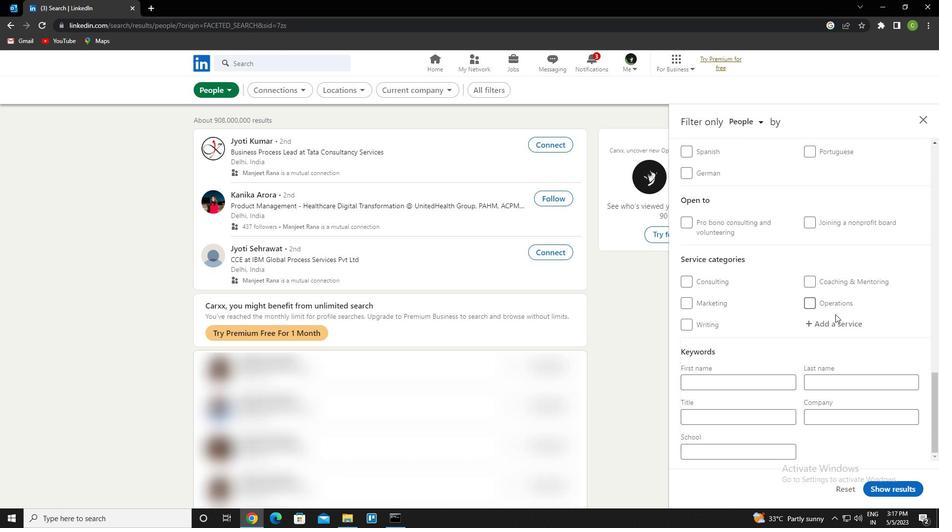 
Action: Mouse pressed left at (831, 325)
Screenshot: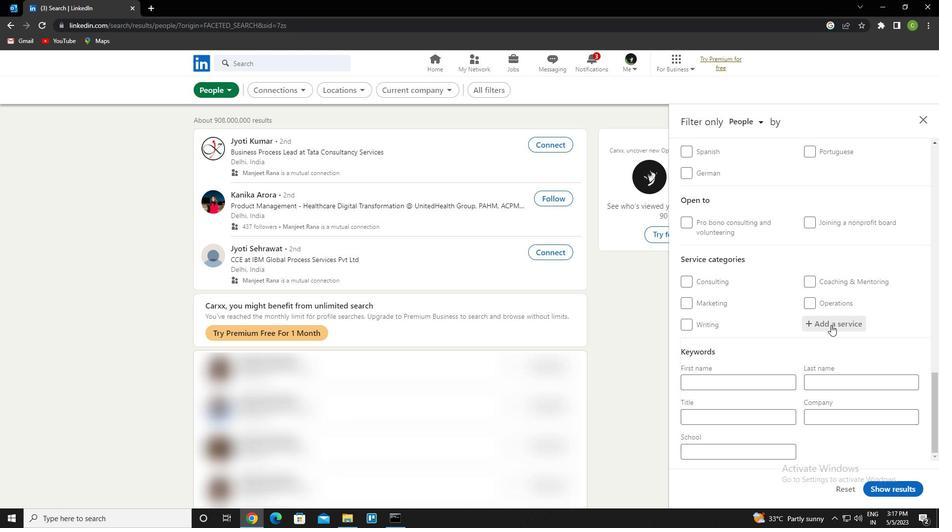 
Action: Key pressed <Key.caps_lock>c<Key.caps_lock>ustomer<Key.space>service<Key.down><Key.enter>
Screenshot: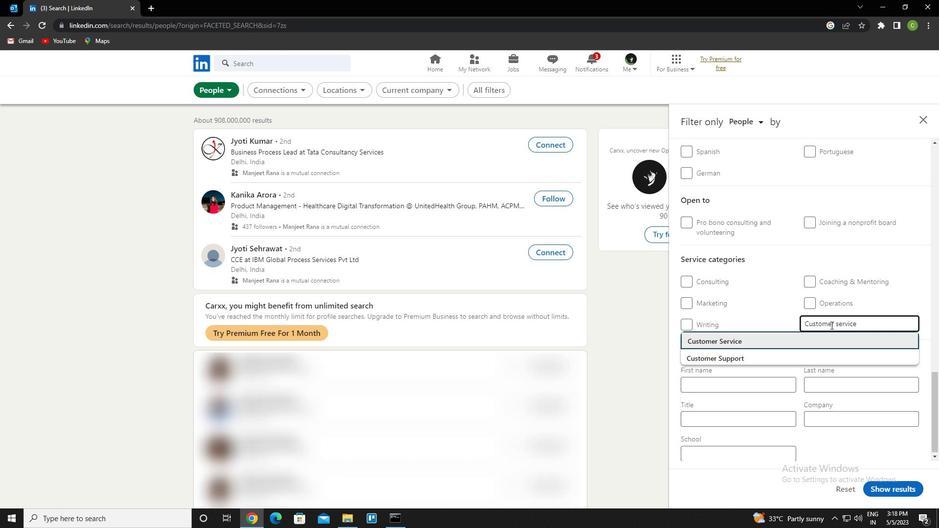 
Action: Mouse scrolled (831, 324) with delta (0, 0)
Screenshot: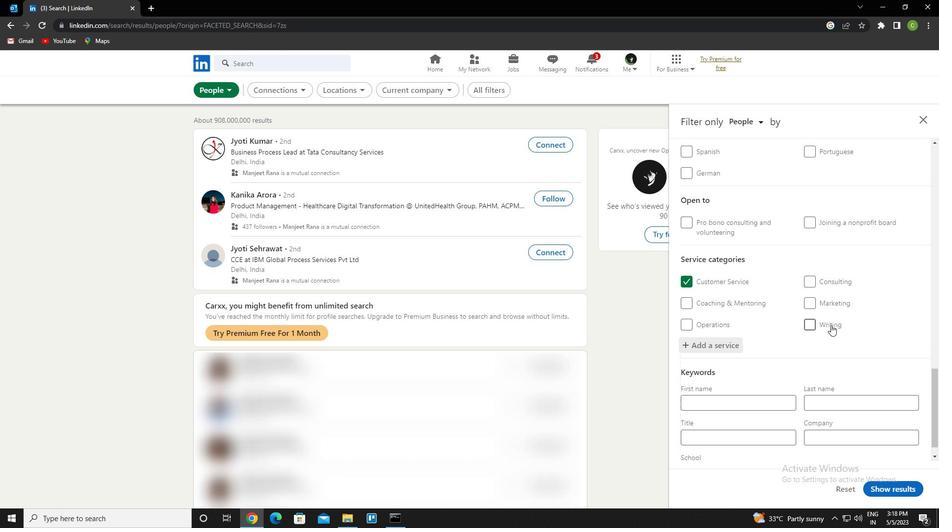 
Action: Mouse scrolled (831, 324) with delta (0, 0)
Screenshot: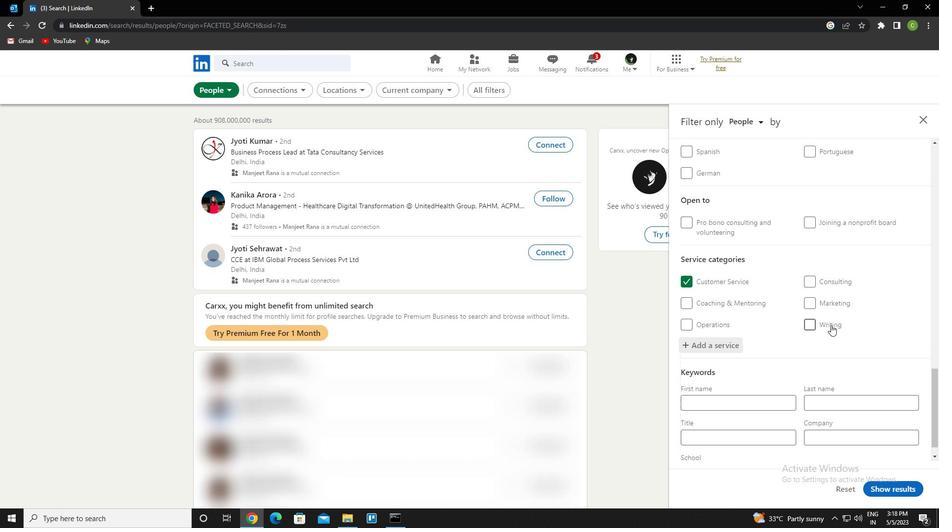 
Action: Mouse scrolled (831, 324) with delta (0, 0)
Screenshot: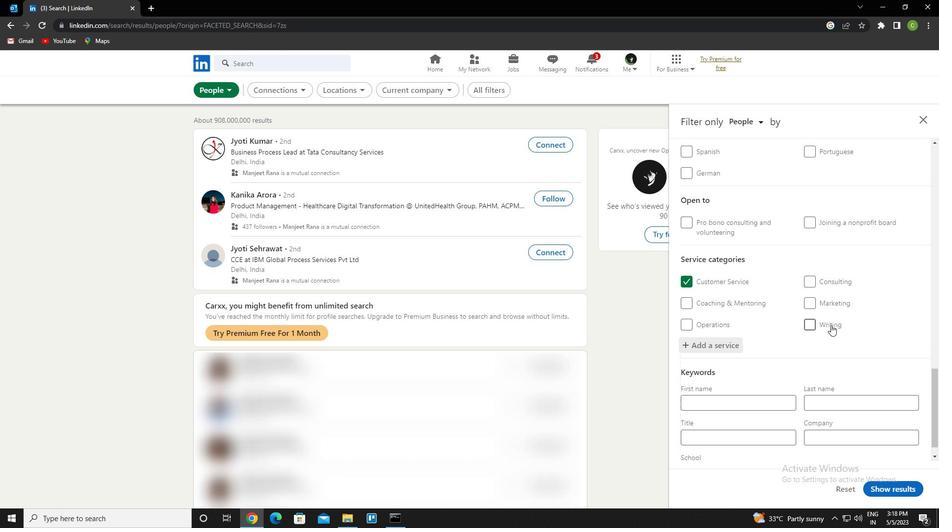 
Action: Mouse scrolled (831, 324) with delta (0, 0)
Screenshot: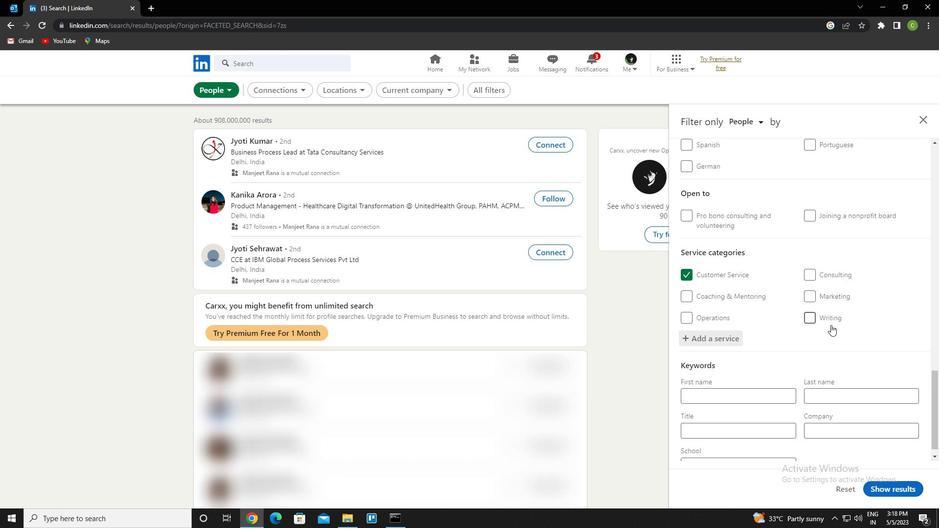 
Action: Mouse scrolled (831, 324) with delta (0, 0)
Screenshot: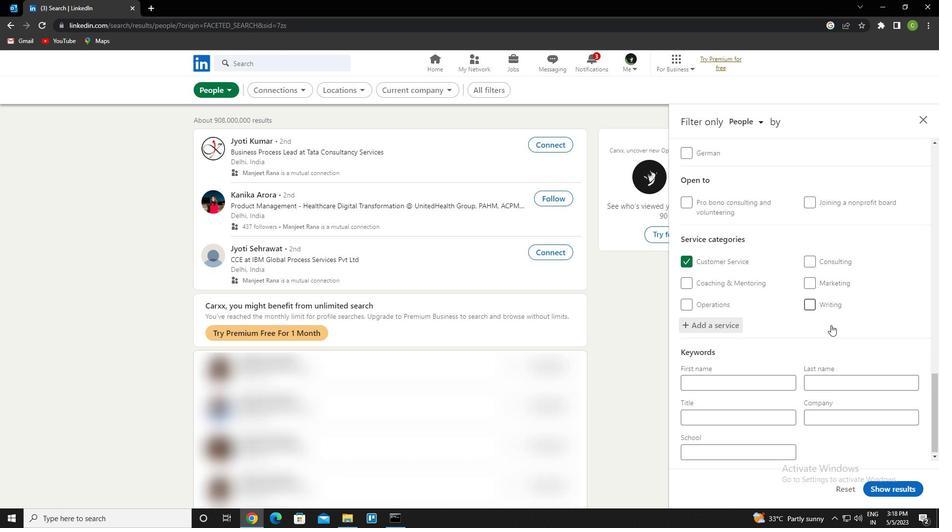 
Action: Mouse moved to (745, 417)
Screenshot: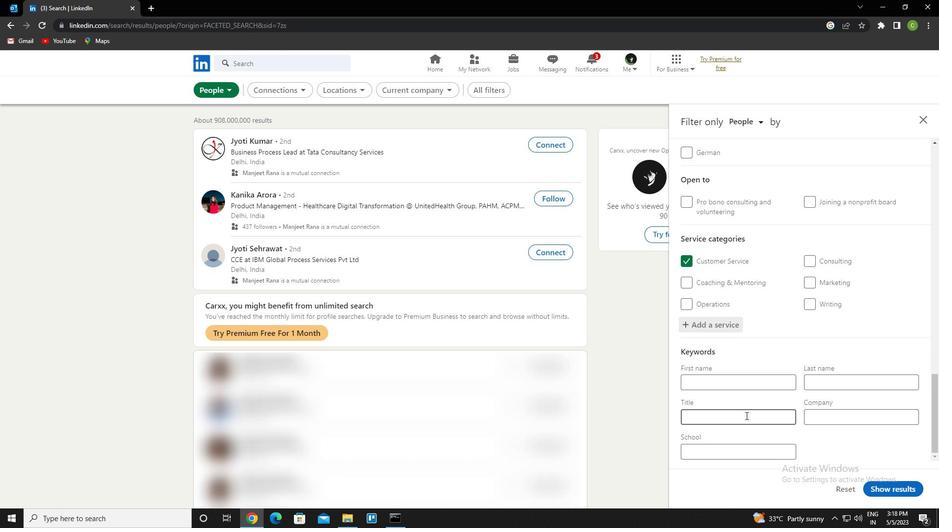 
Action: Mouse pressed left at (745, 417)
Screenshot: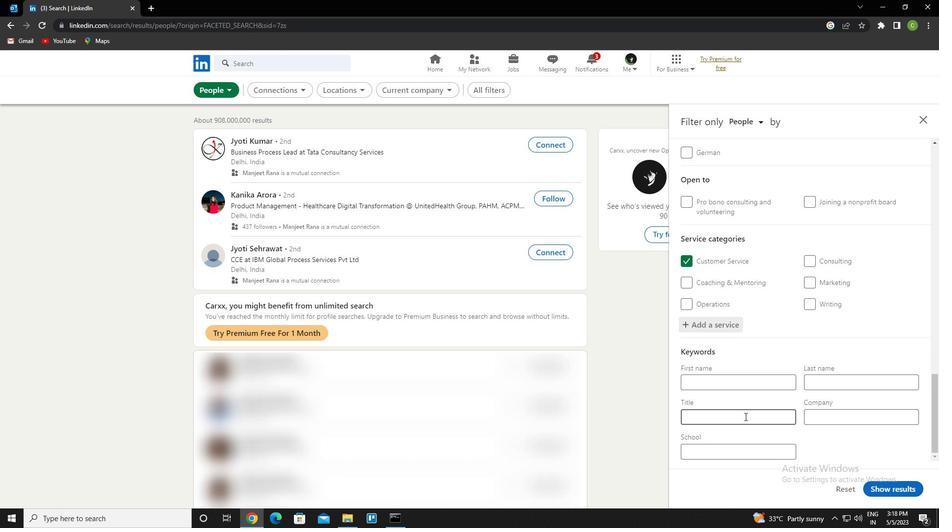 
Action: Key pressed <Key.caps_lock>p<Key.caps_lock>hone<Key.space>sales<Key.space>specialist
Screenshot: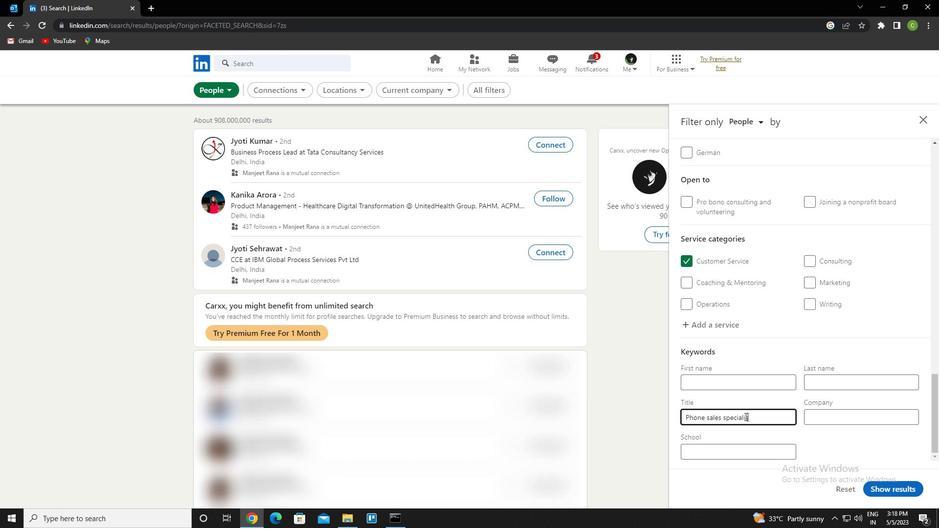 
Action: Mouse moved to (894, 486)
Screenshot: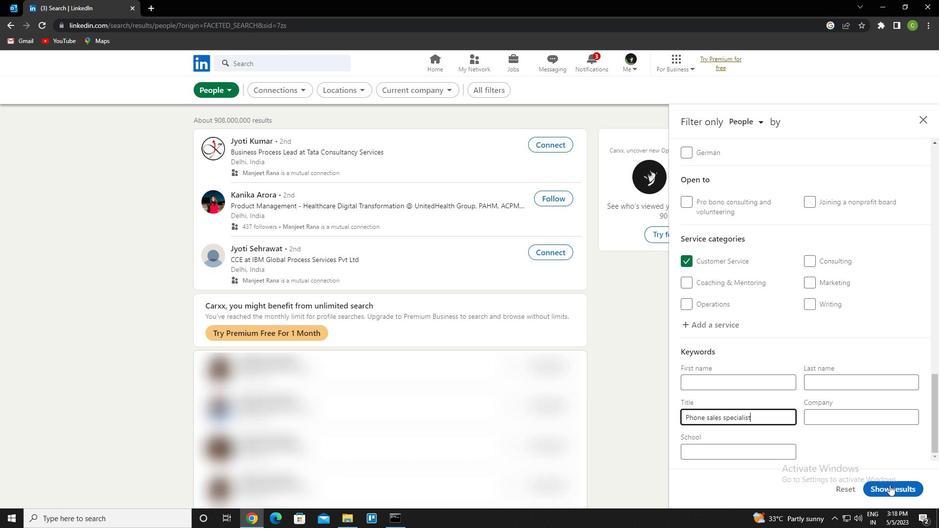 
Action: Mouse pressed left at (894, 486)
Screenshot: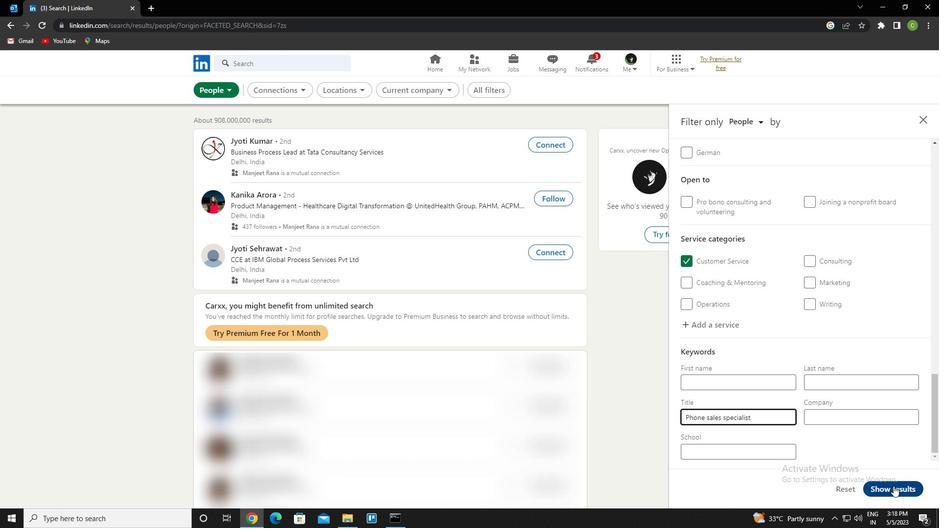 
Action: Mouse moved to (485, 461)
Screenshot: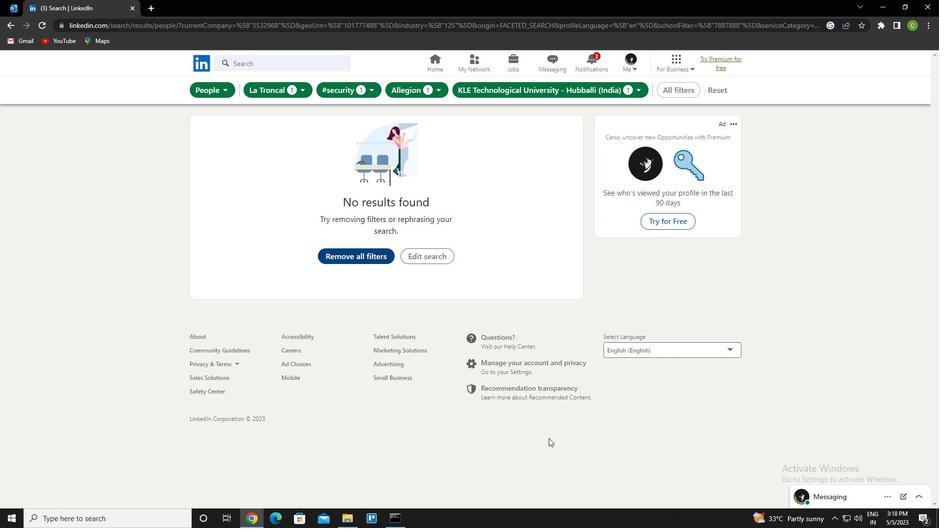 
